 Task: Create a due date automation trigger when advanced on, on the monday after a card is due add dates due in 1 days at 11:00 AM.
Action: Mouse moved to (1193, 105)
Screenshot: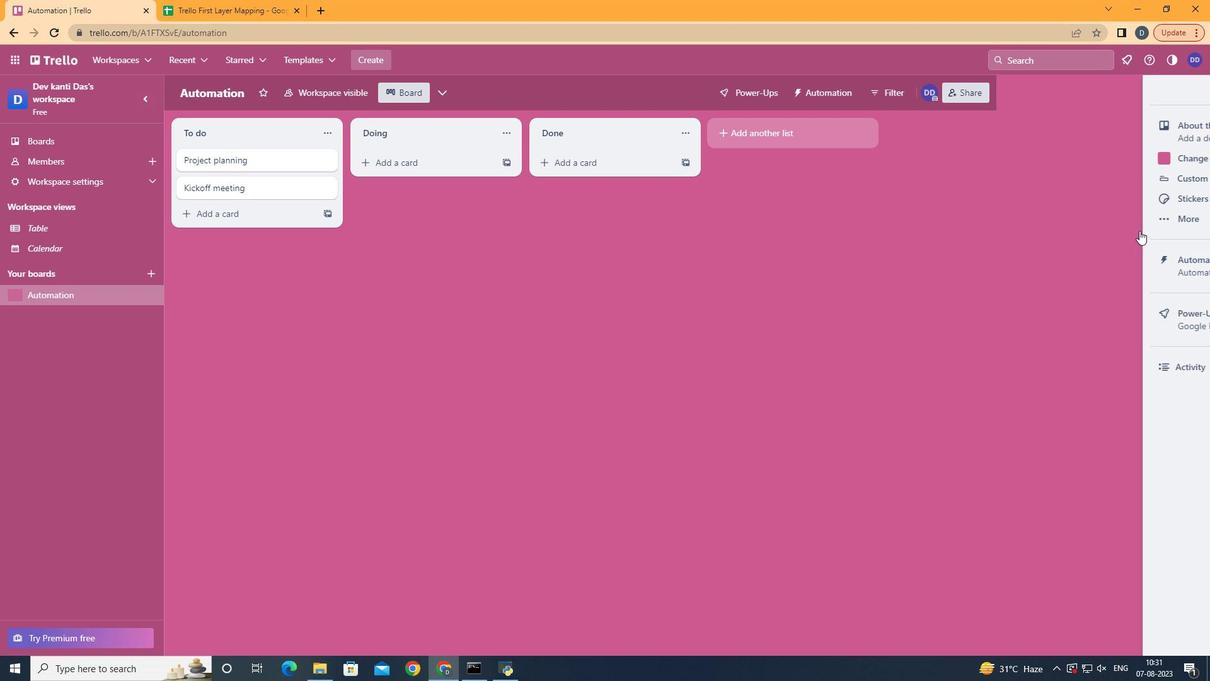 
Action: Mouse pressed left at (1193, 99)
Screenshot: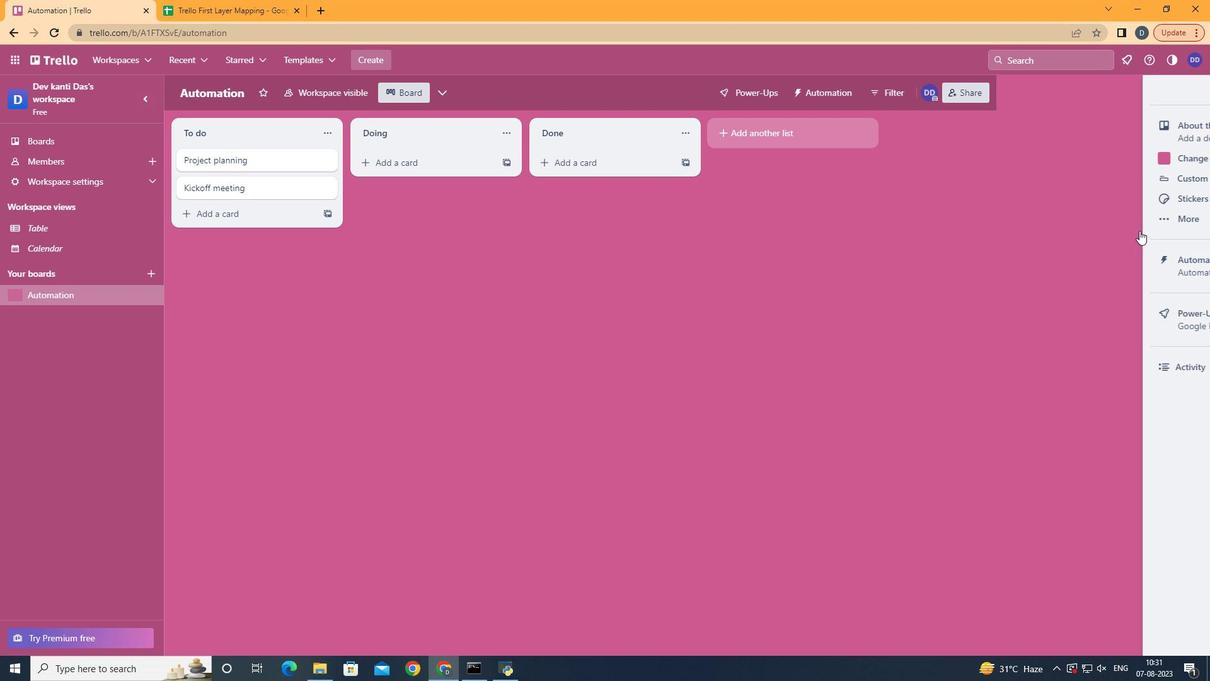 
Action: Mouse moved to (1119, 260)
Screenshot: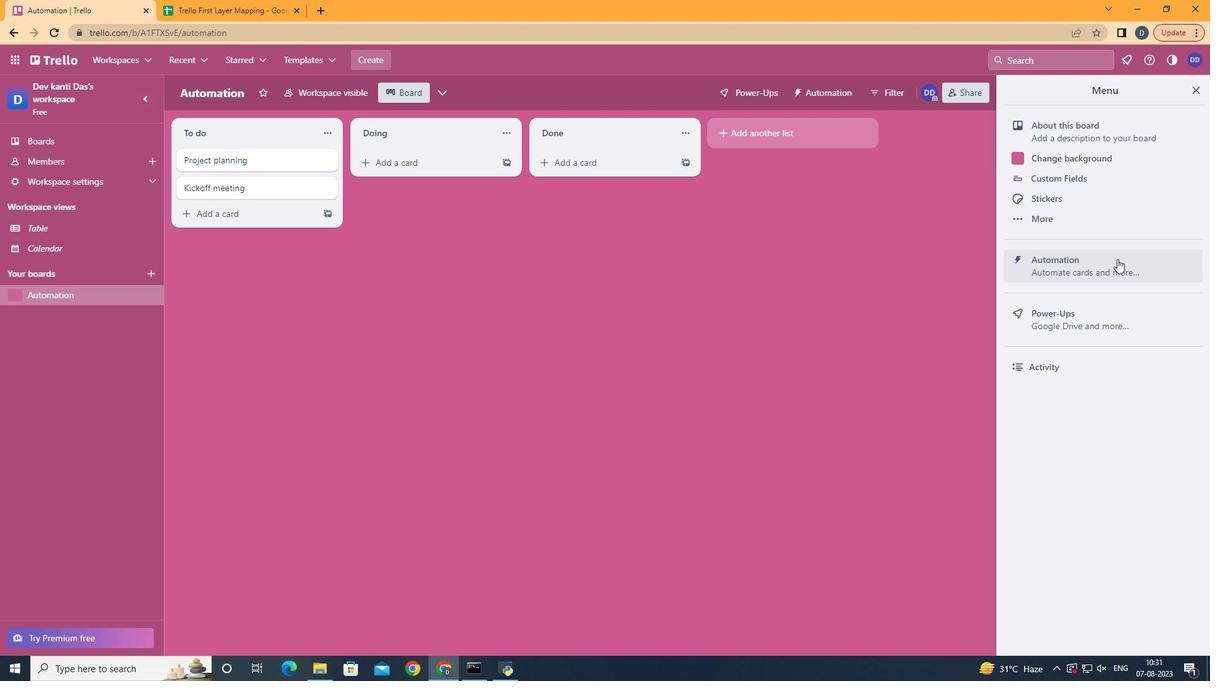 
Action: Mouse pressed left at (1119, 260)
Screenshot: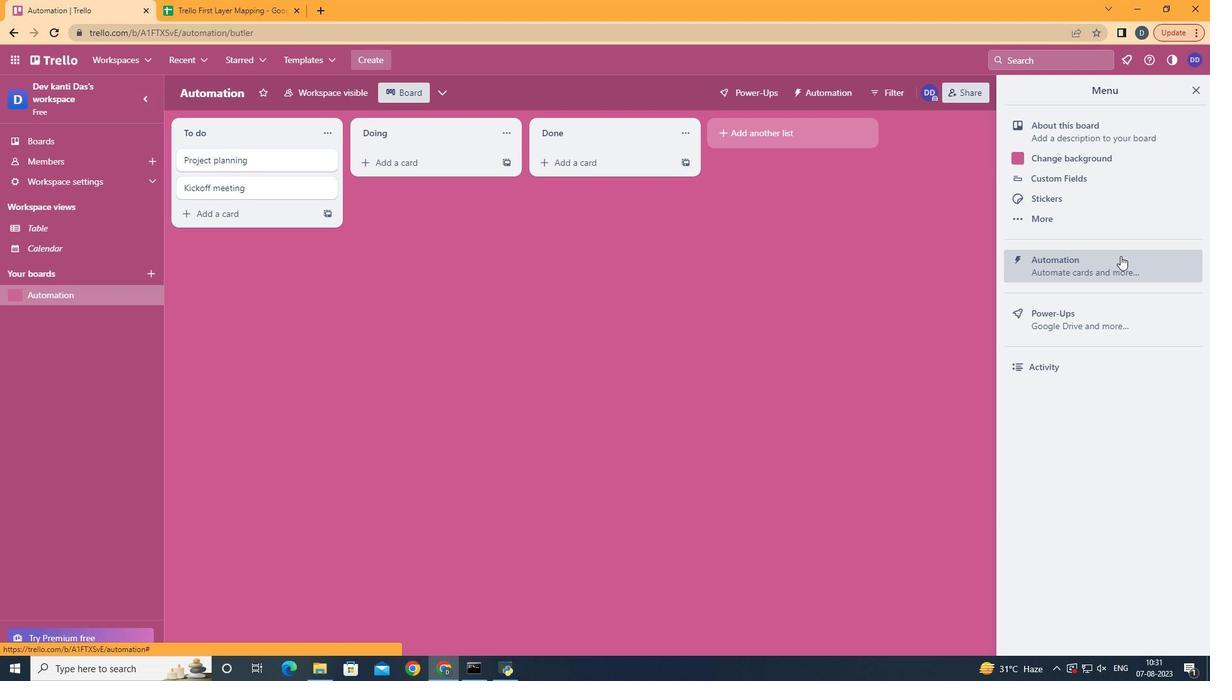 
Action: Mouse moved to (241, 255)
Screenshot: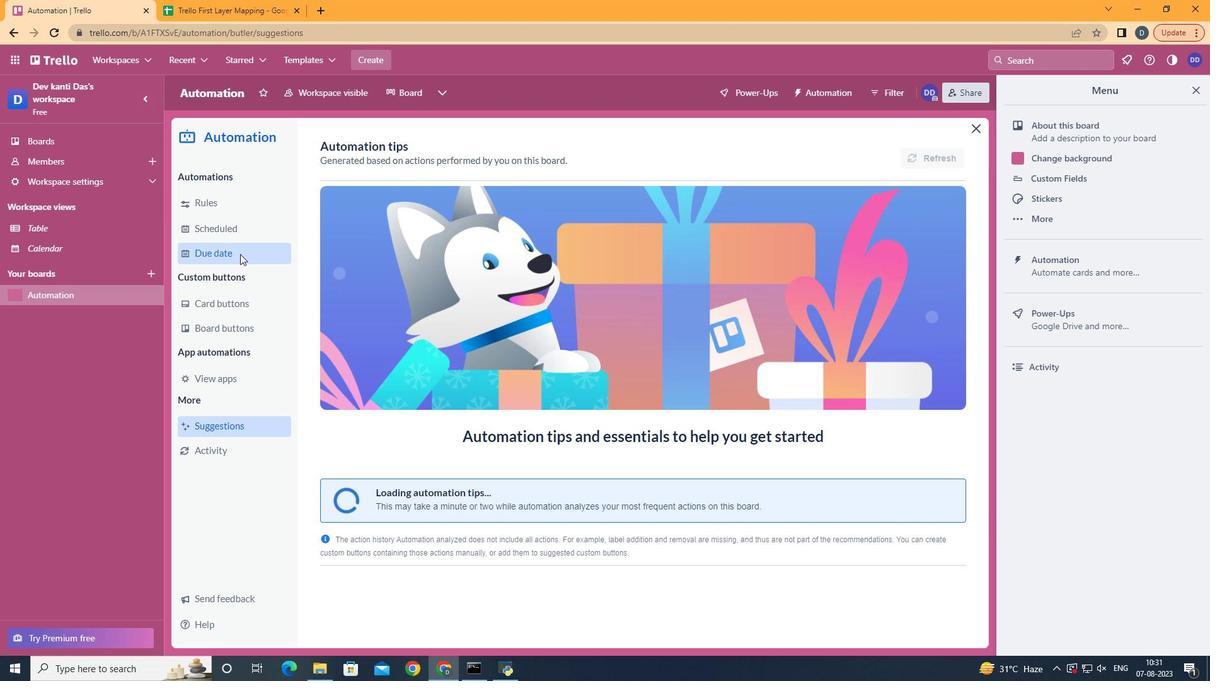 
Action: Mouse pressed left at (241, 255)
Screenshot: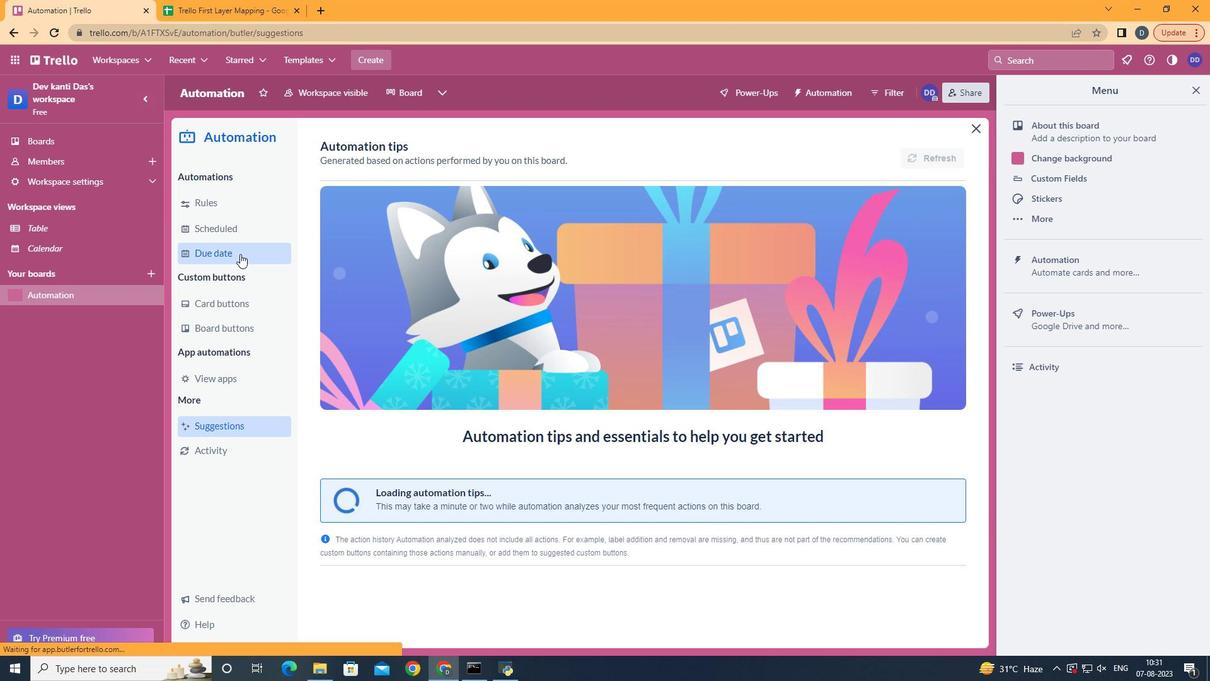 
Action: Mouse moved to (906, 151)
Screenshot: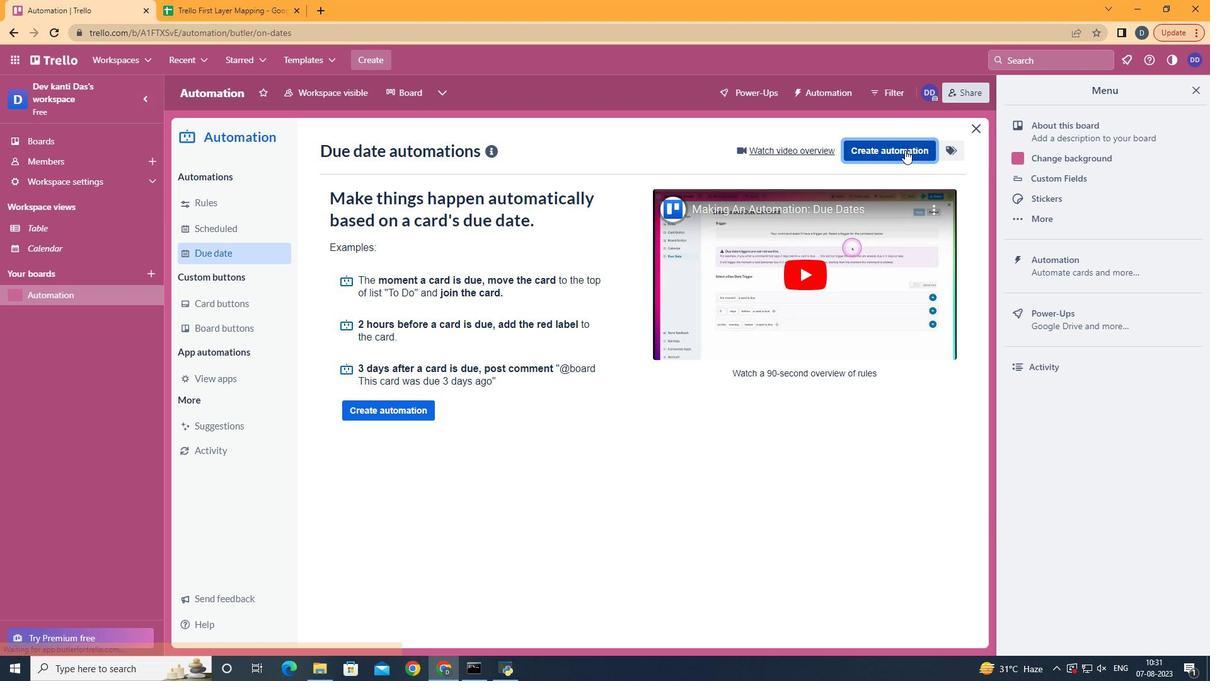 
Action: Mouse pressed left at (906, 151)
Screenshot: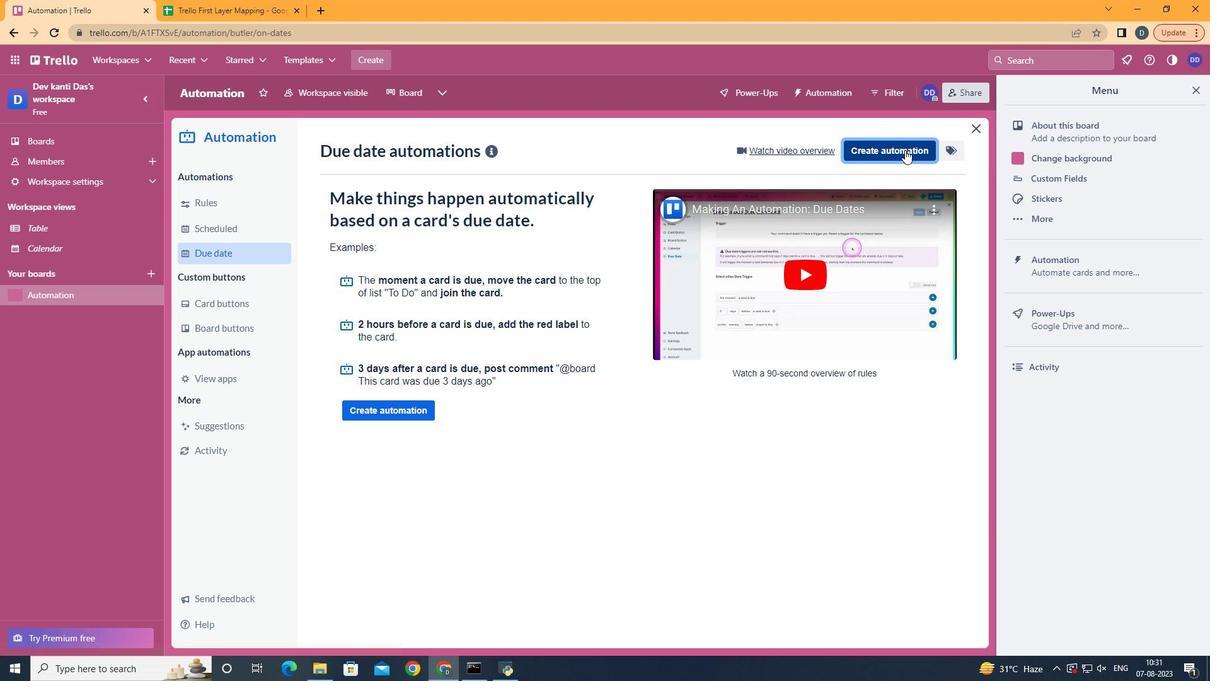 
Action: Mouse moved to (623, 276)
Screenshot: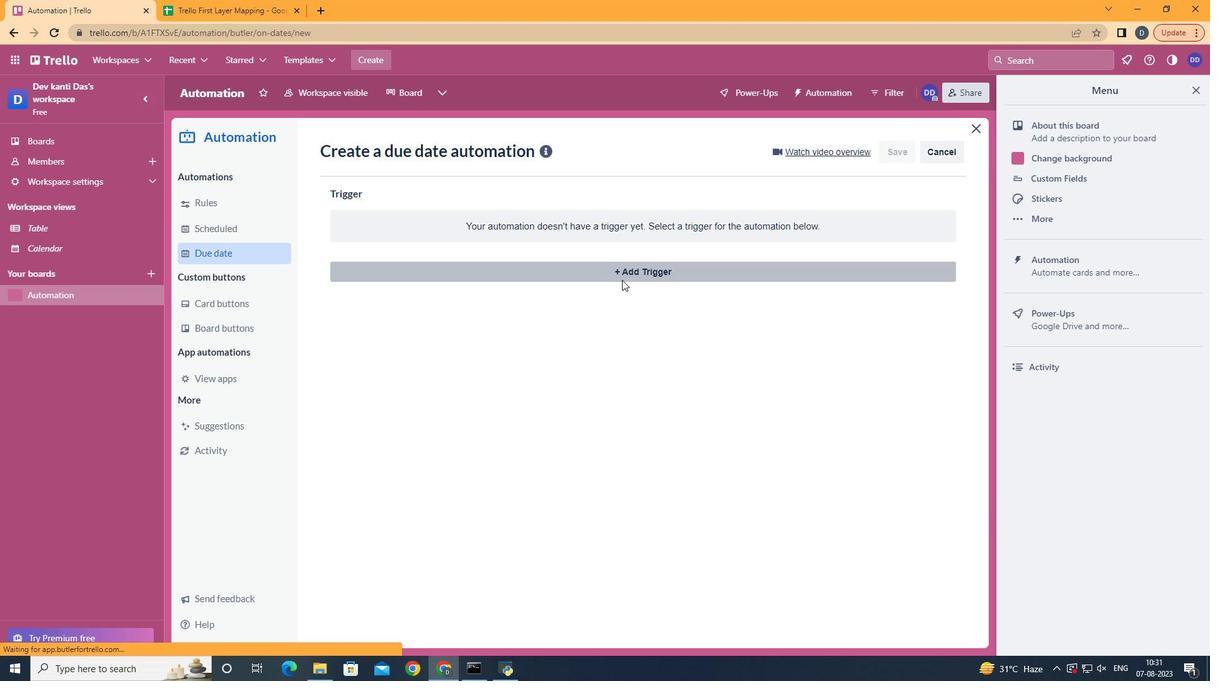 
Action: Mouse pressed left at (623, 276)
Screenshot: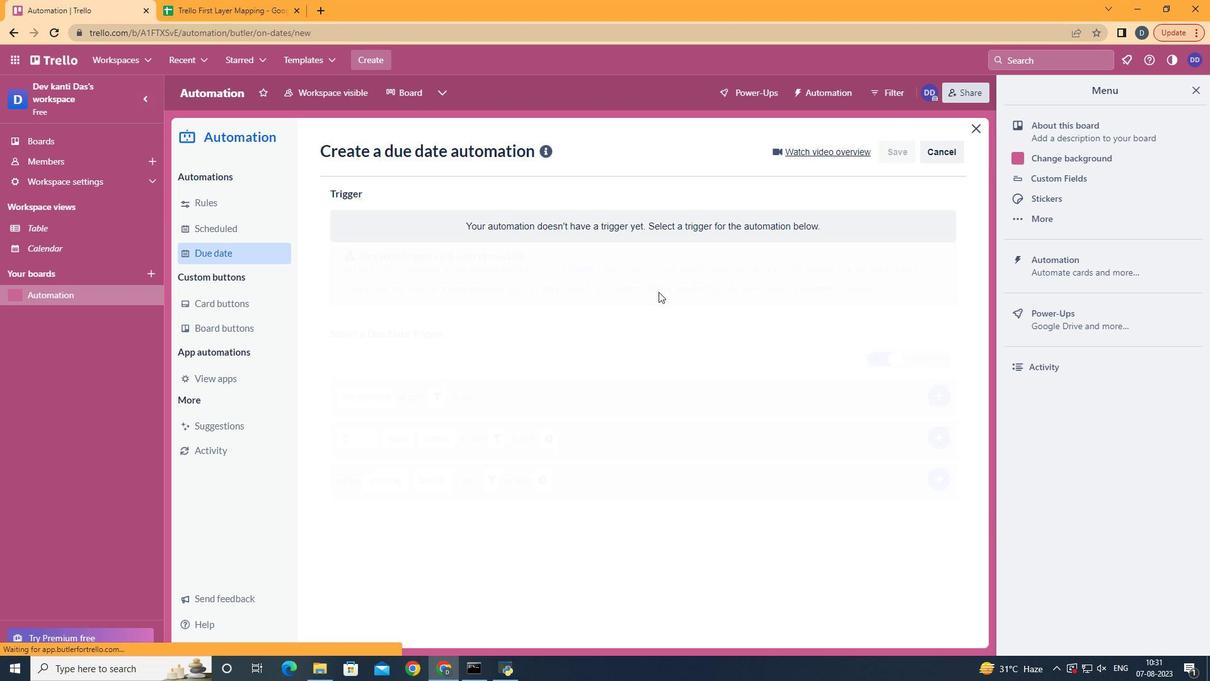 
Action: Mouse moved to (403, 329)
Screenshot: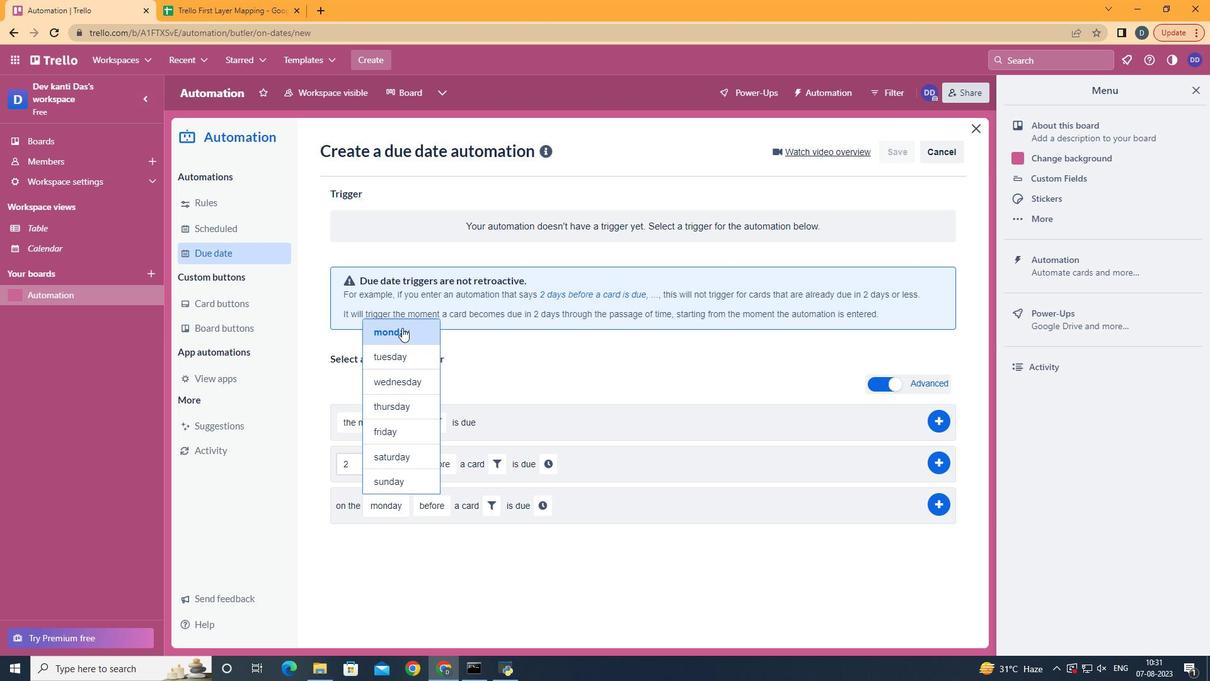 
Action: Mouse pressed left at (403, 329)
Screenshot: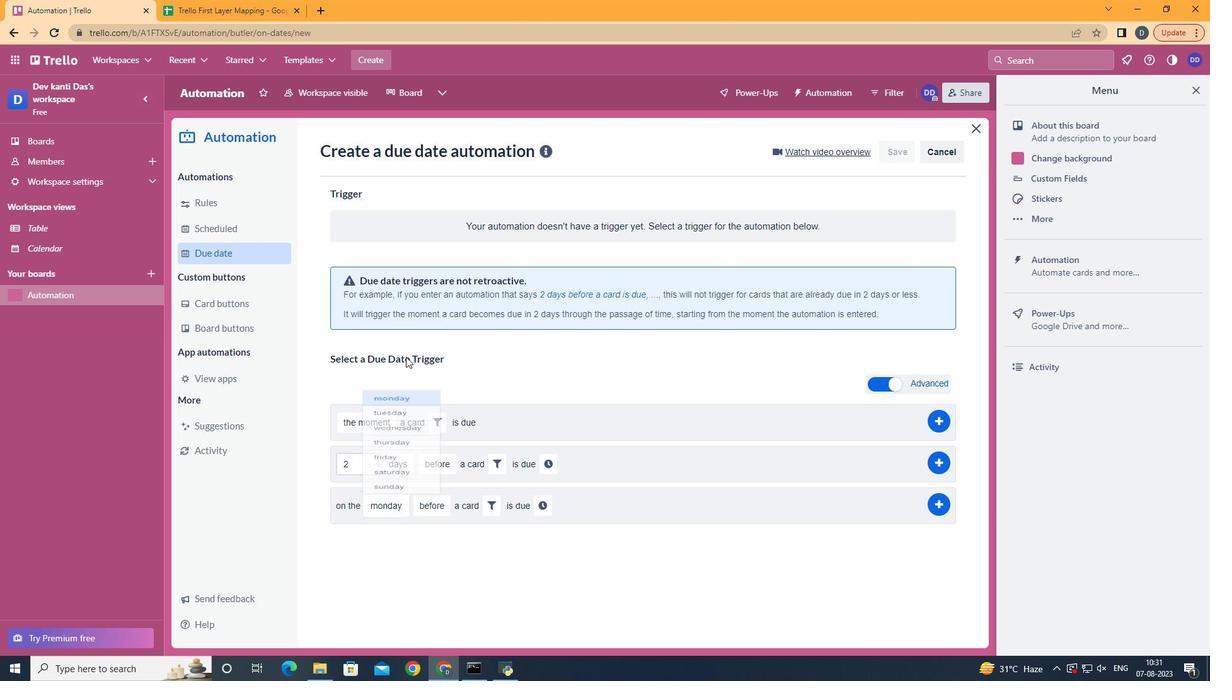 
Action: Mouse moved to (442, 552)
Screenshot: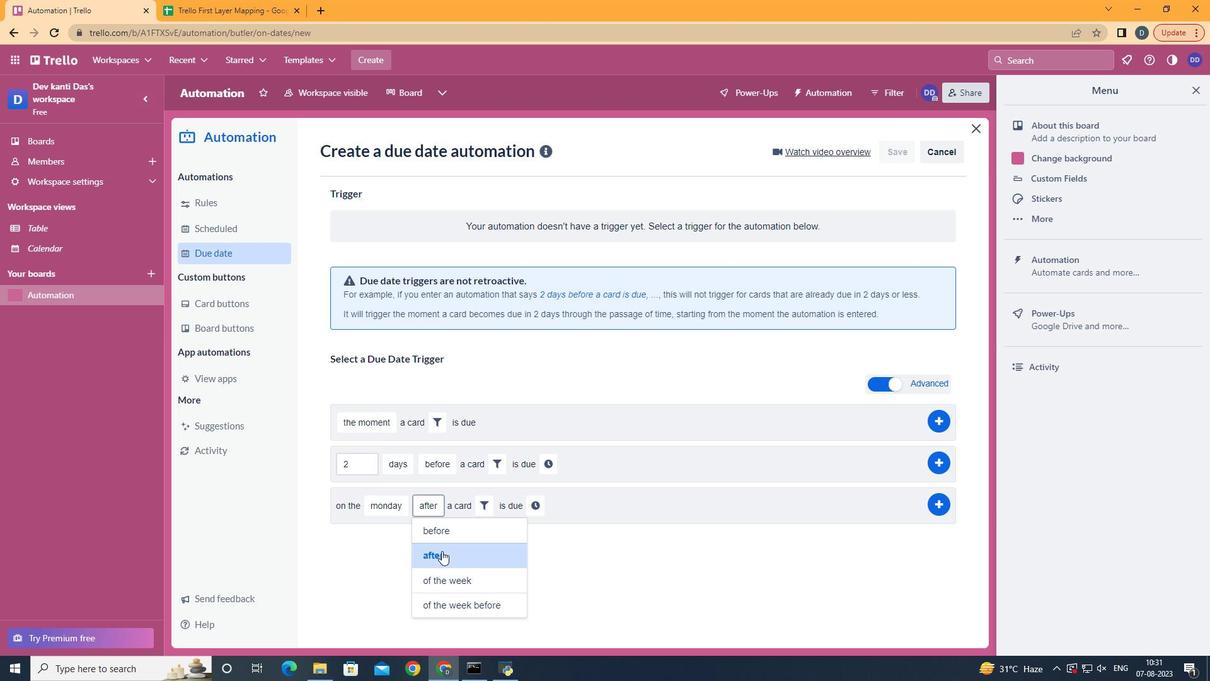 
Action: Mouse pressed left at (442, 552)
Screenshot: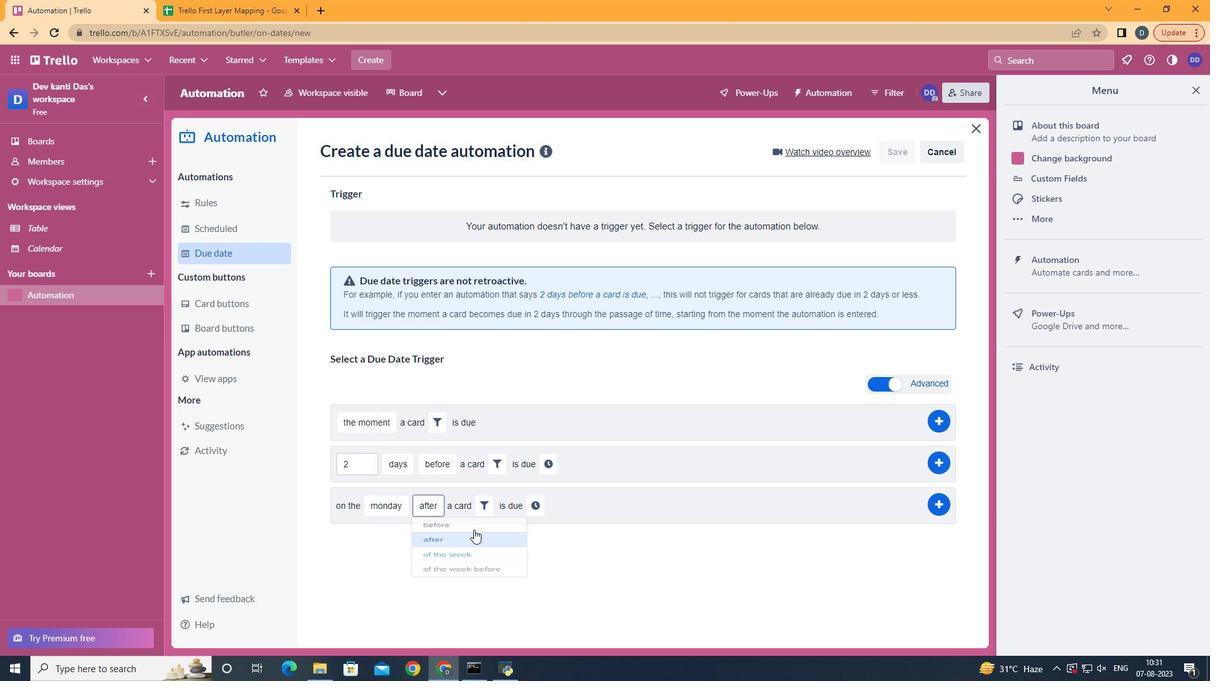 
Action: Mouse moved to (496, 503)
Screenshot: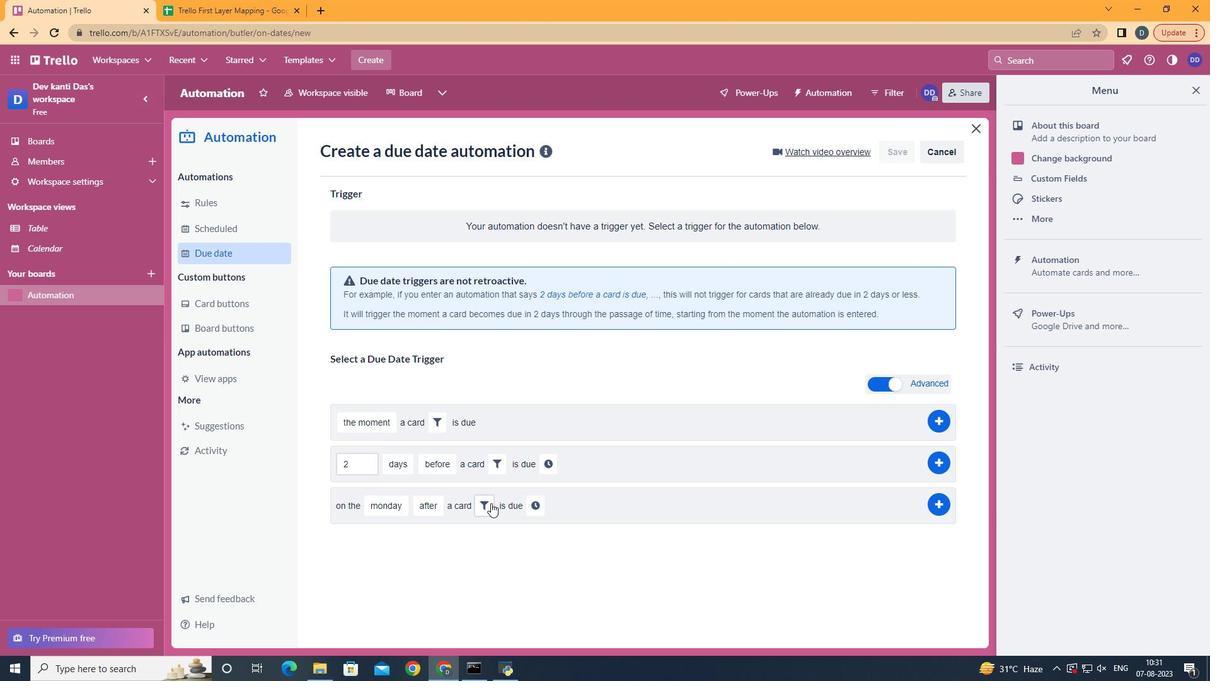 
Action: Mouse pressed left at (496, 503)
Screenshot: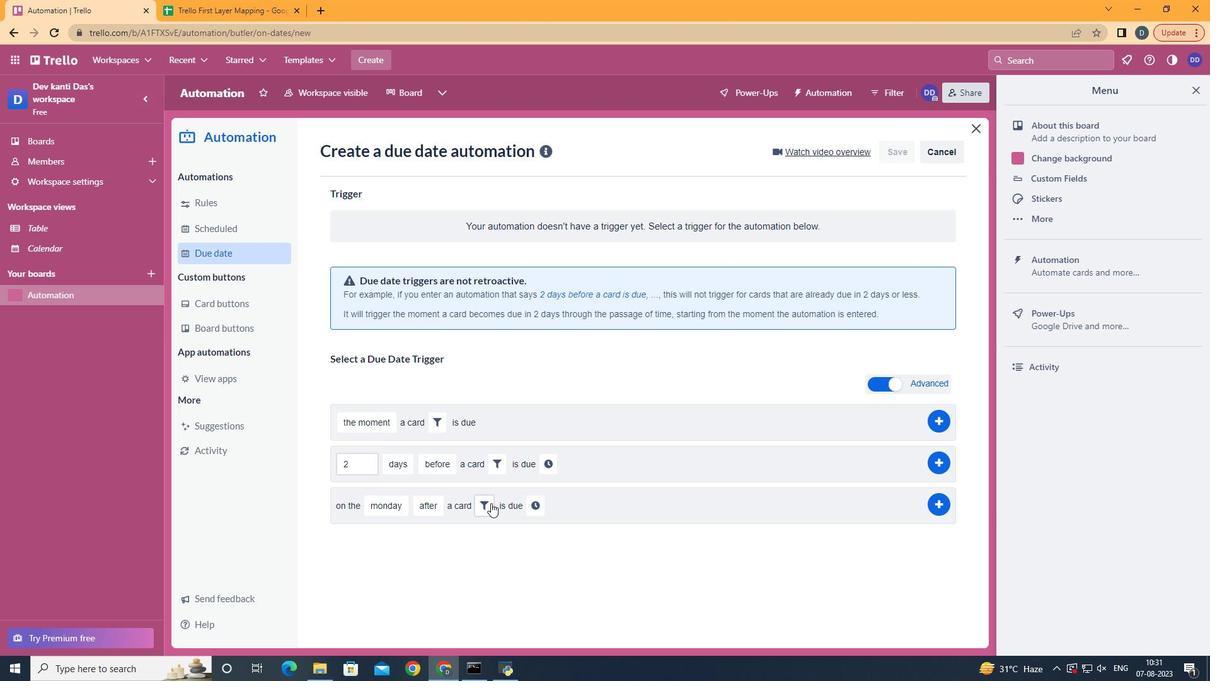
Action: Mouse moved to (496, 503)
Screenshot: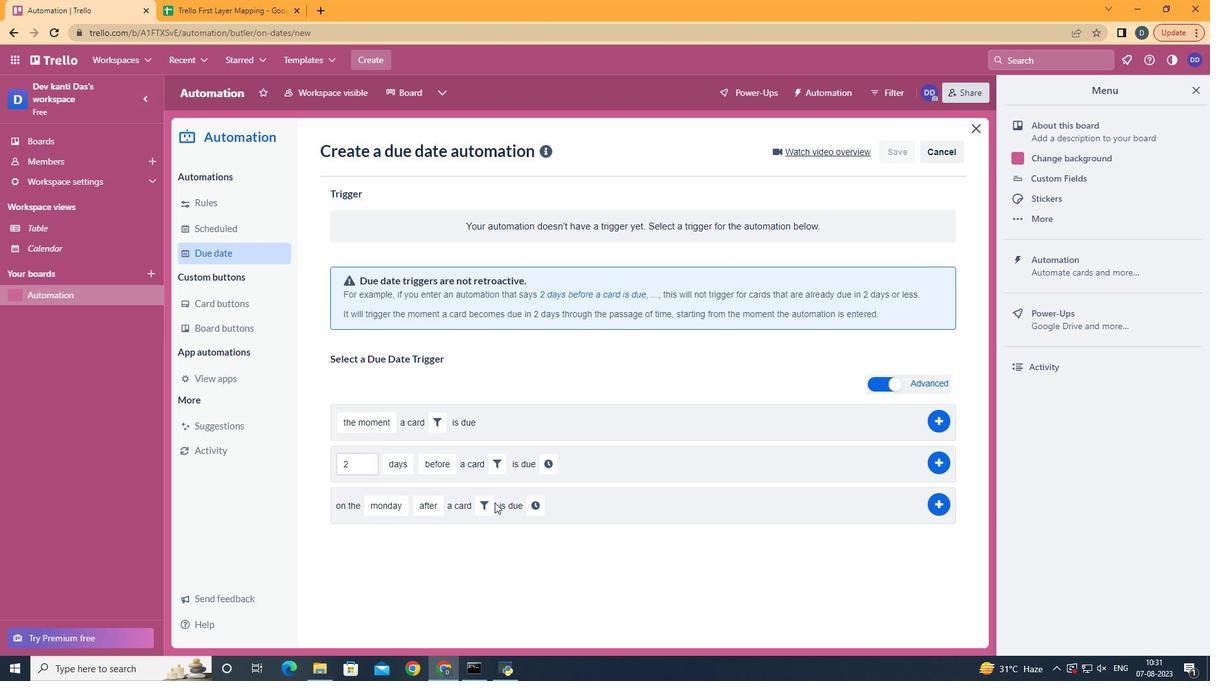 
Action: Mouse pressed left at (496, 503)
Screenshot: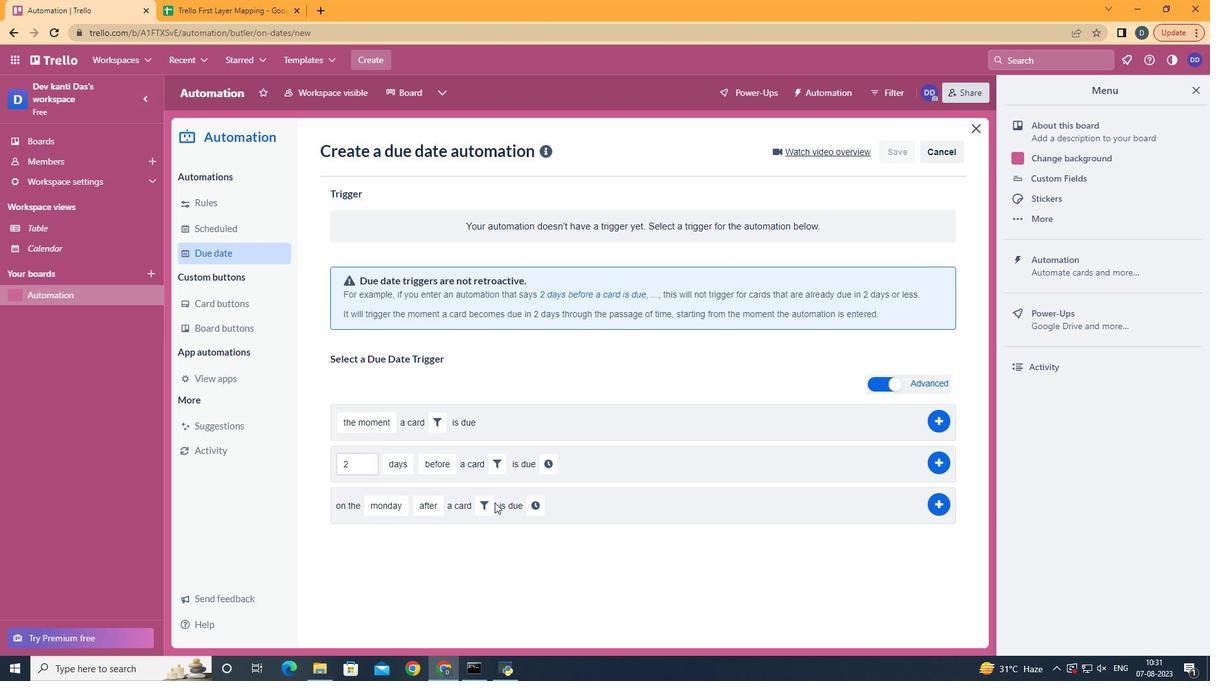 
Action: Mouse moved to (488, 507)
Screenshot: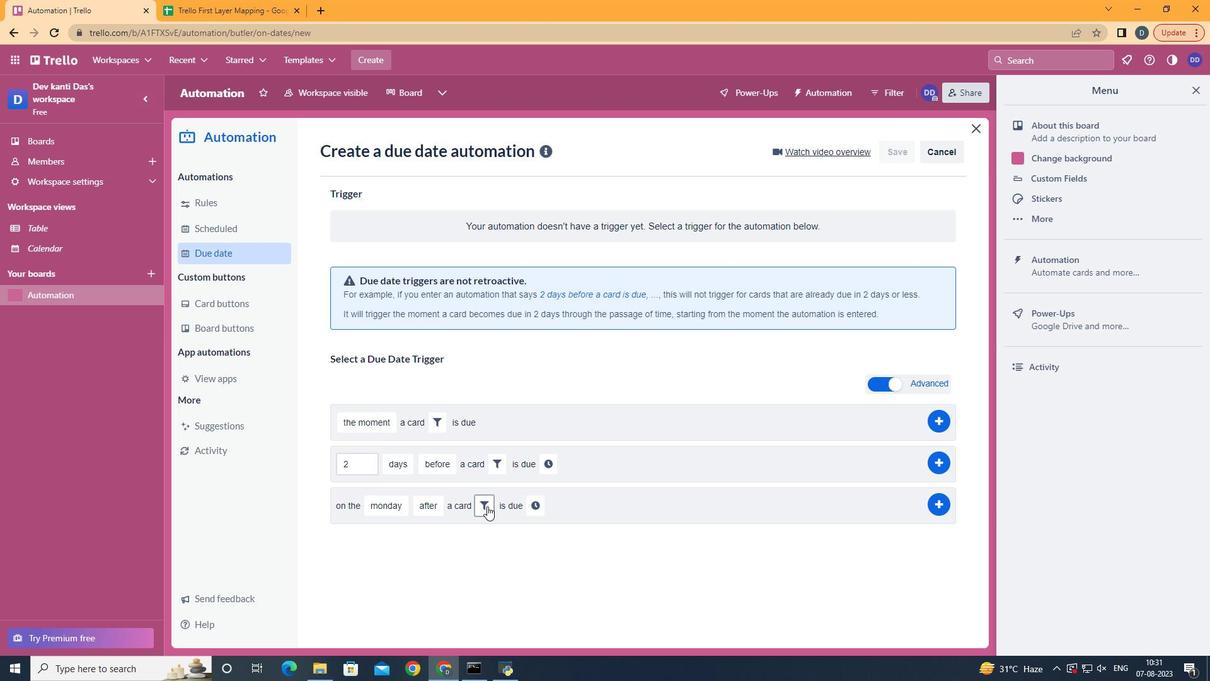 
Action: Mouse pressed left at (488, 507)
Screenshot: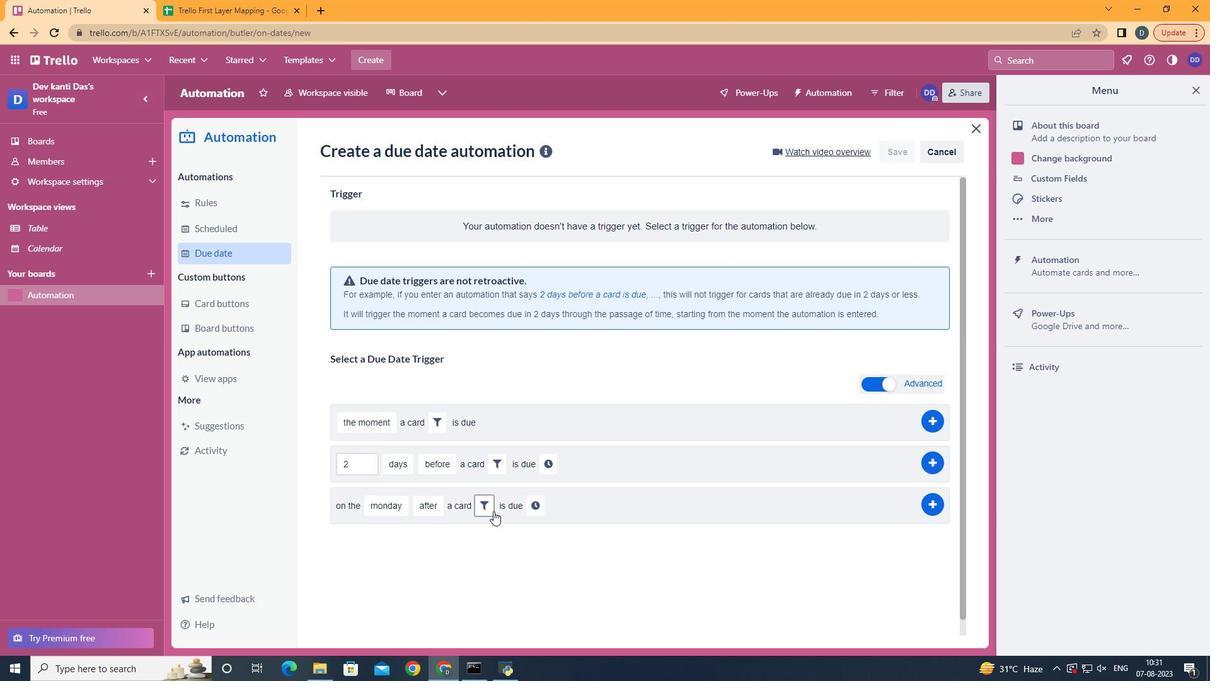 
Action: Mouse moved to (556, 549)
Screenshot: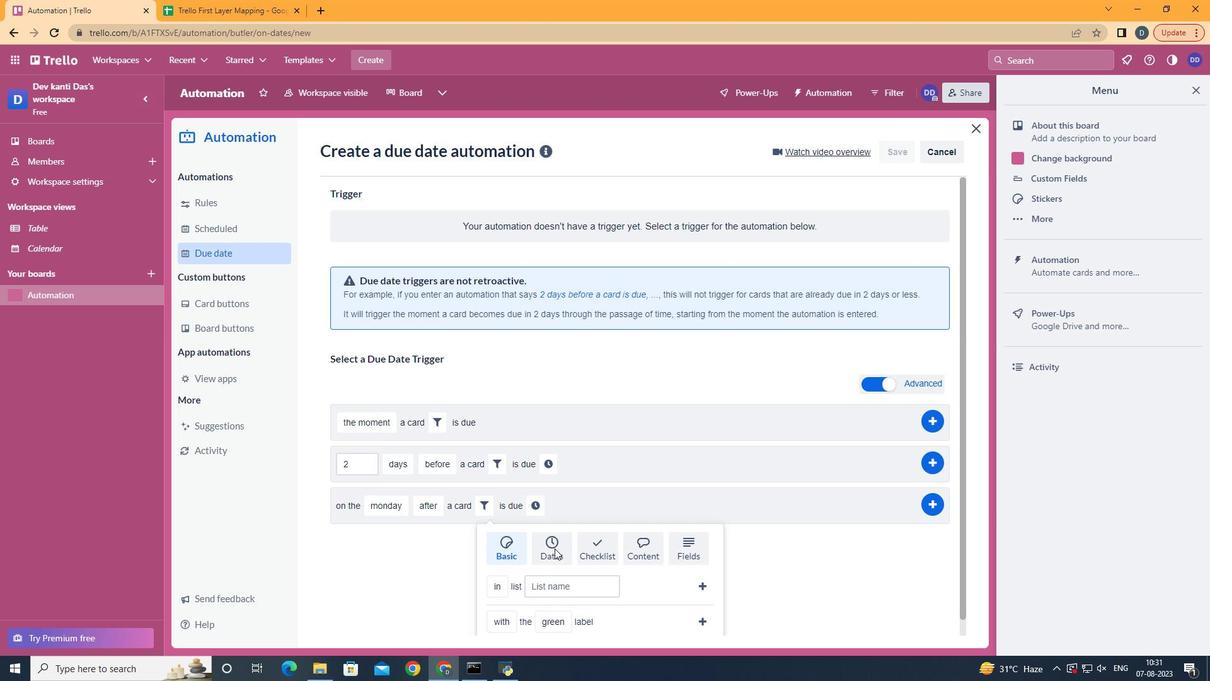 
Action: Mouse pressed left at (556, 549)
Screenshot: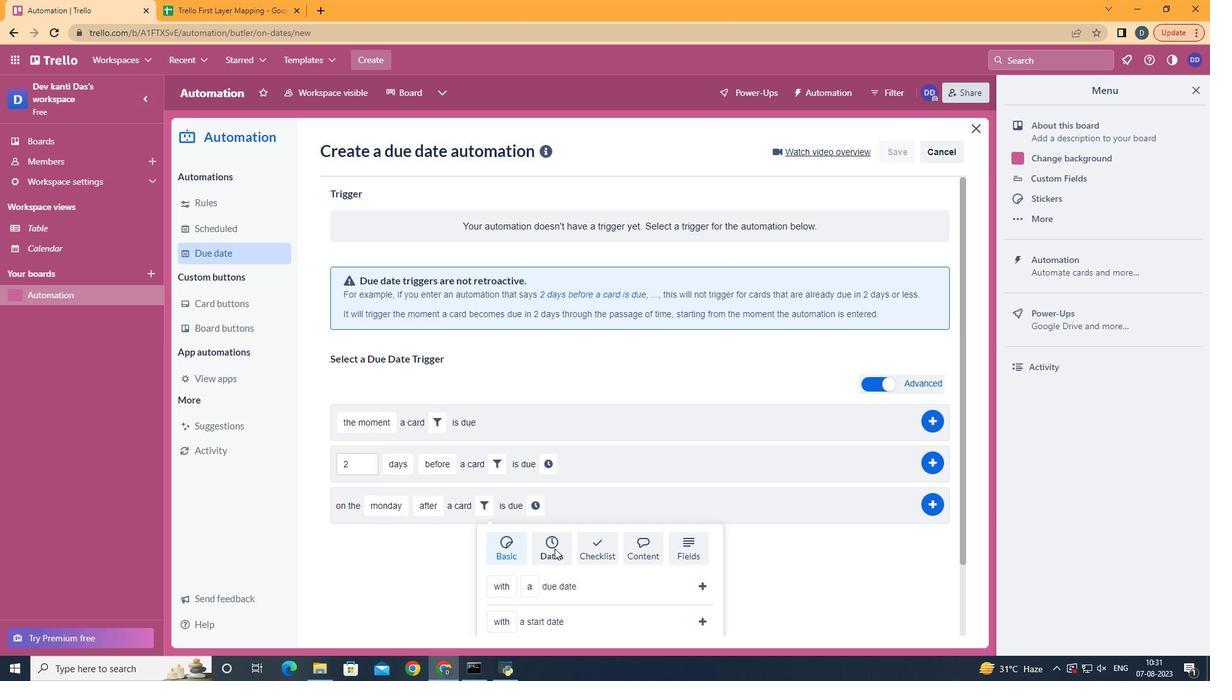 
Action: Mouse moved to (577, 540)
Screenshot: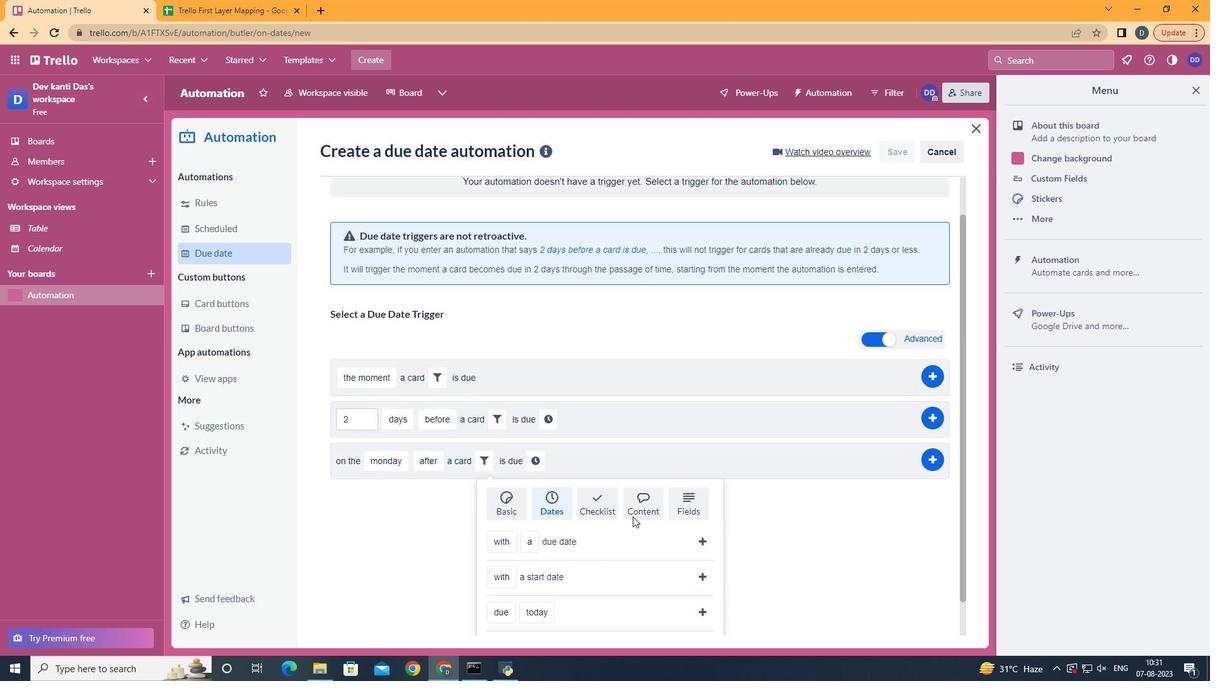 
Action: Mouse scrolled (577, 539) with delta (0, 0)
Screenshot: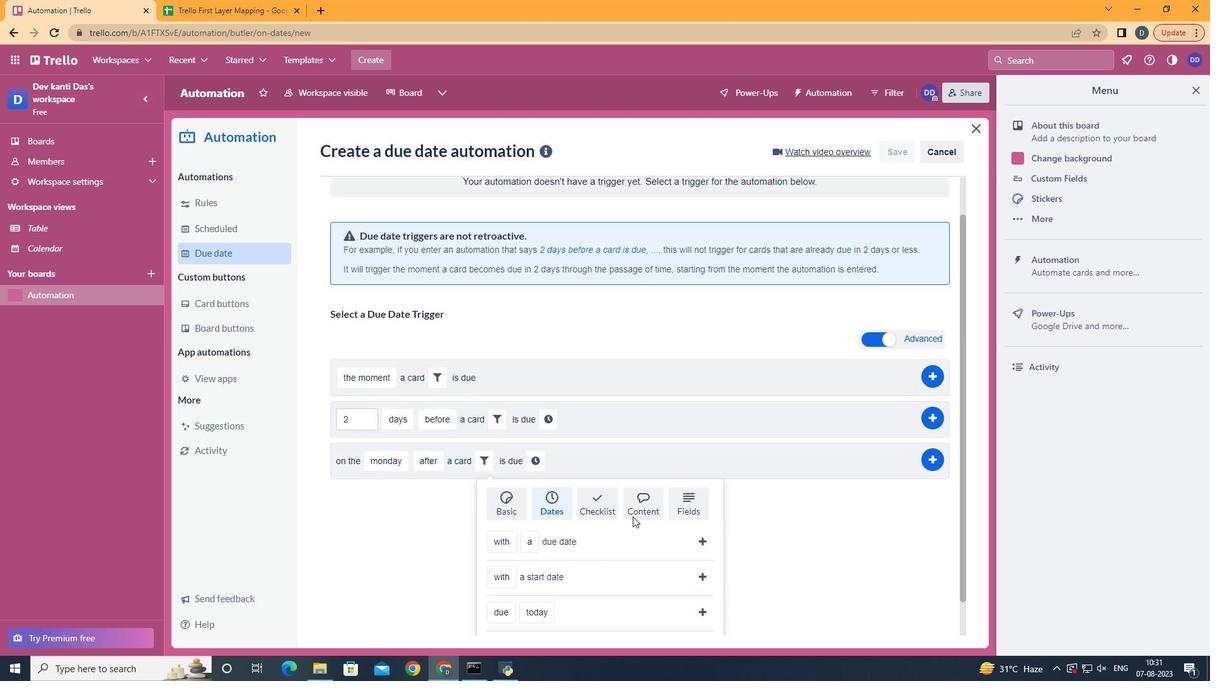 
Action: Mouse scrolled (577, 539) with delta (0, 0)
Screenshot: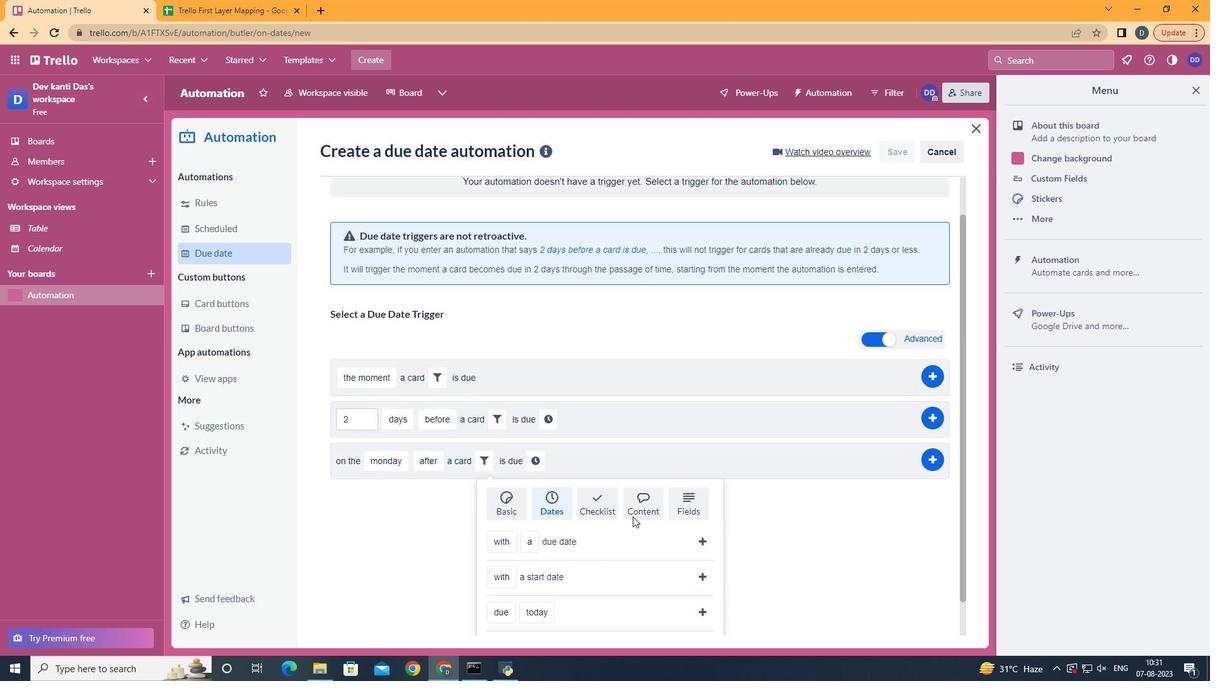 
Action: Mouse scrolled (577, 539) with delta (0, 0)
Screenshot: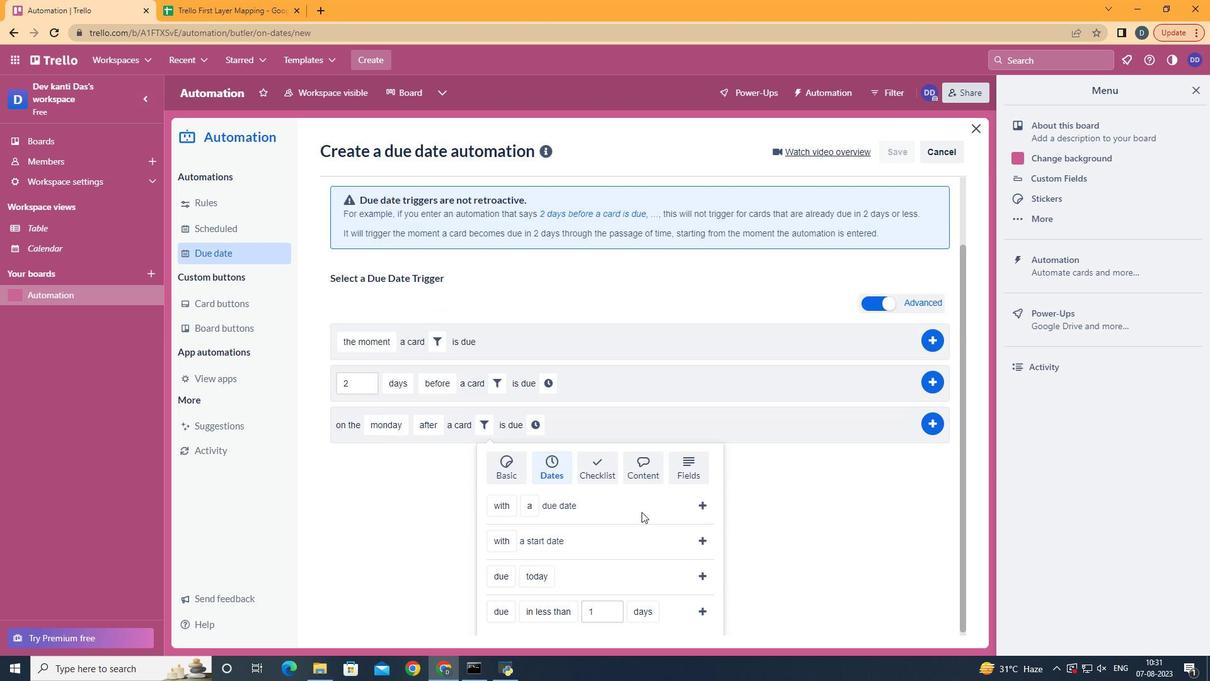 
Action: Mouse scrolled (577, 539) with delta (0, 0)
Screenshot: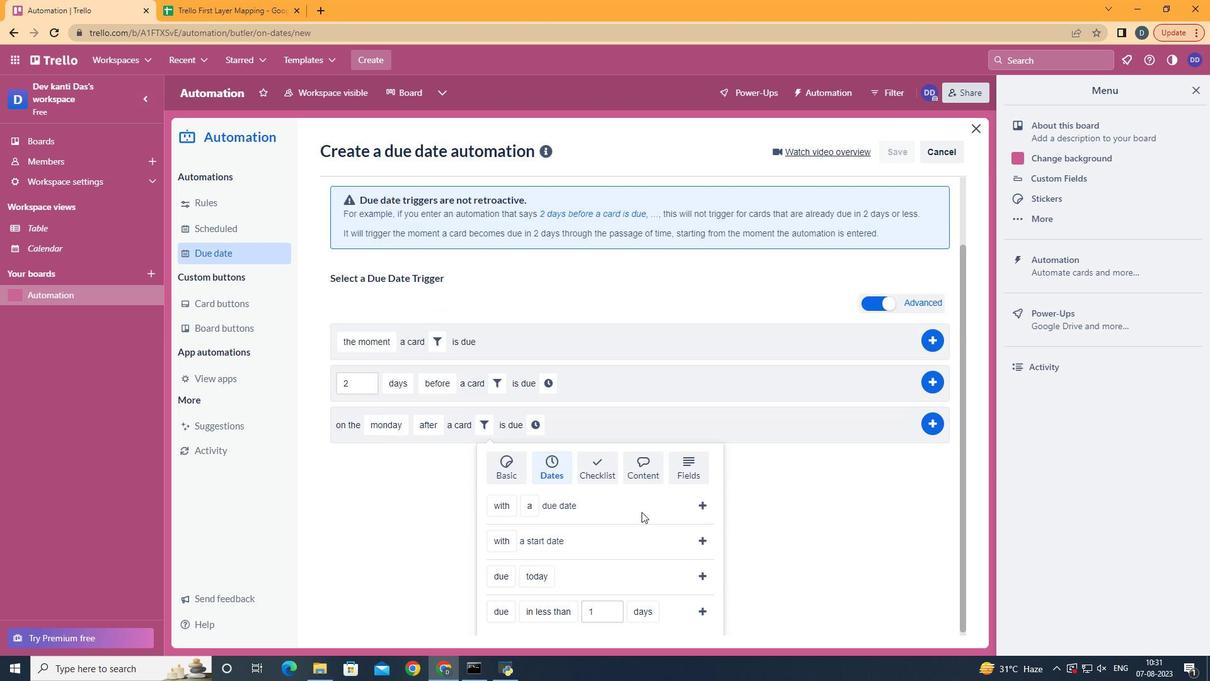 
Action: Mouse scrolled (577, 539) with delta (0, 0)
Screenshot: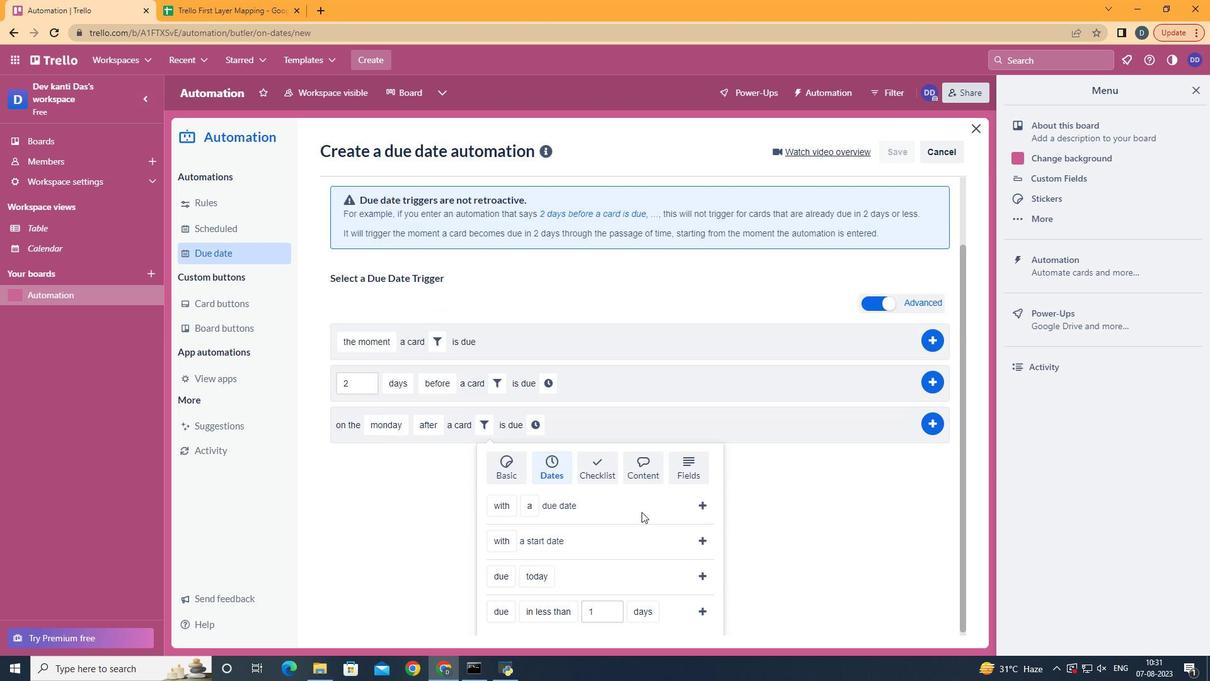 
Action: Mouse moved to (516, 555)
Screenshot: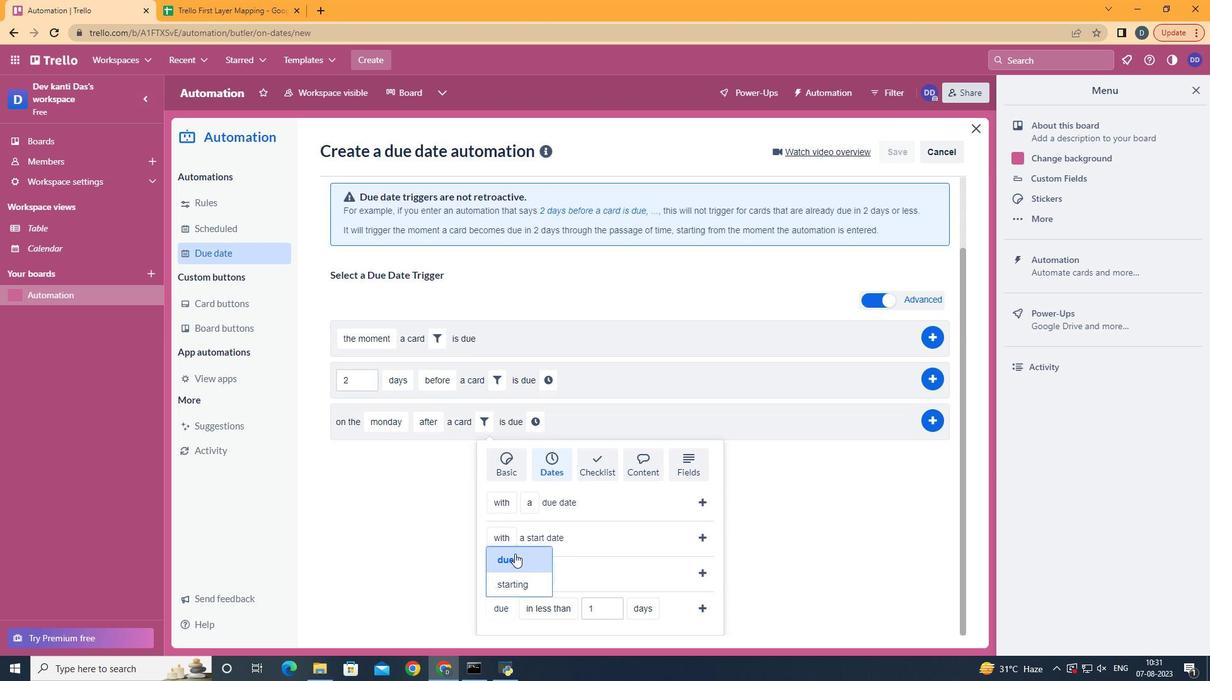 
Action: Mouse pressed left at (516, 555)
Screenshot: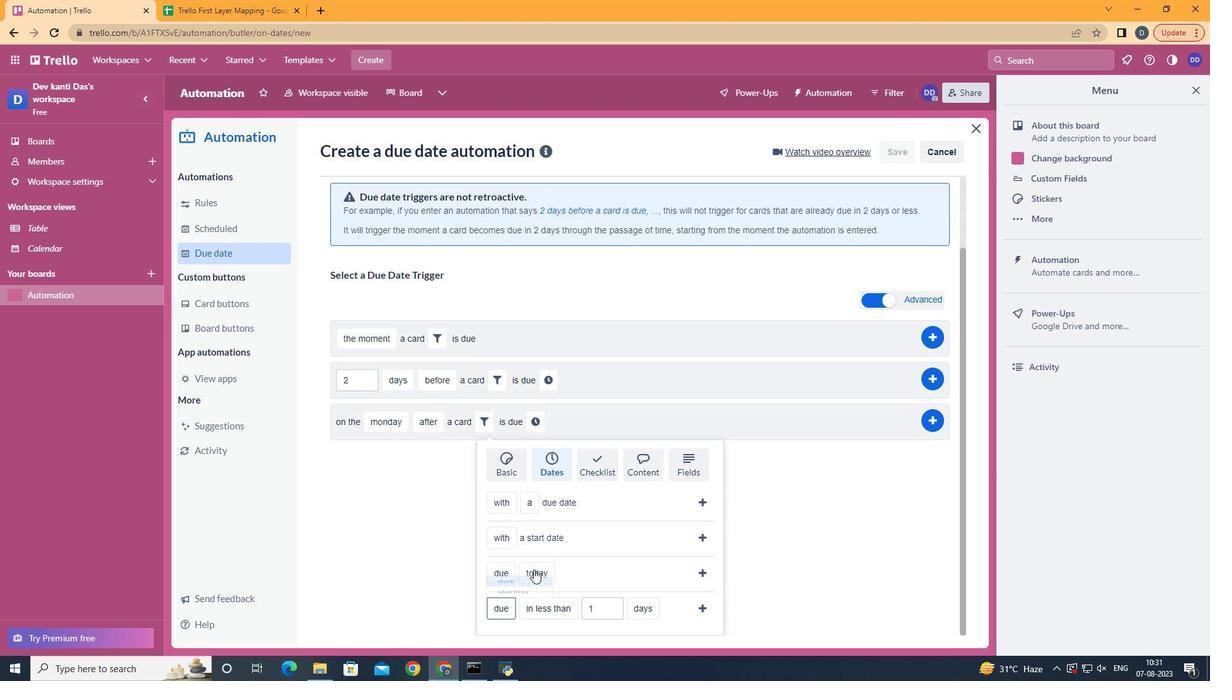 
Action: Mouse moved to (565, 562)
Screenshot: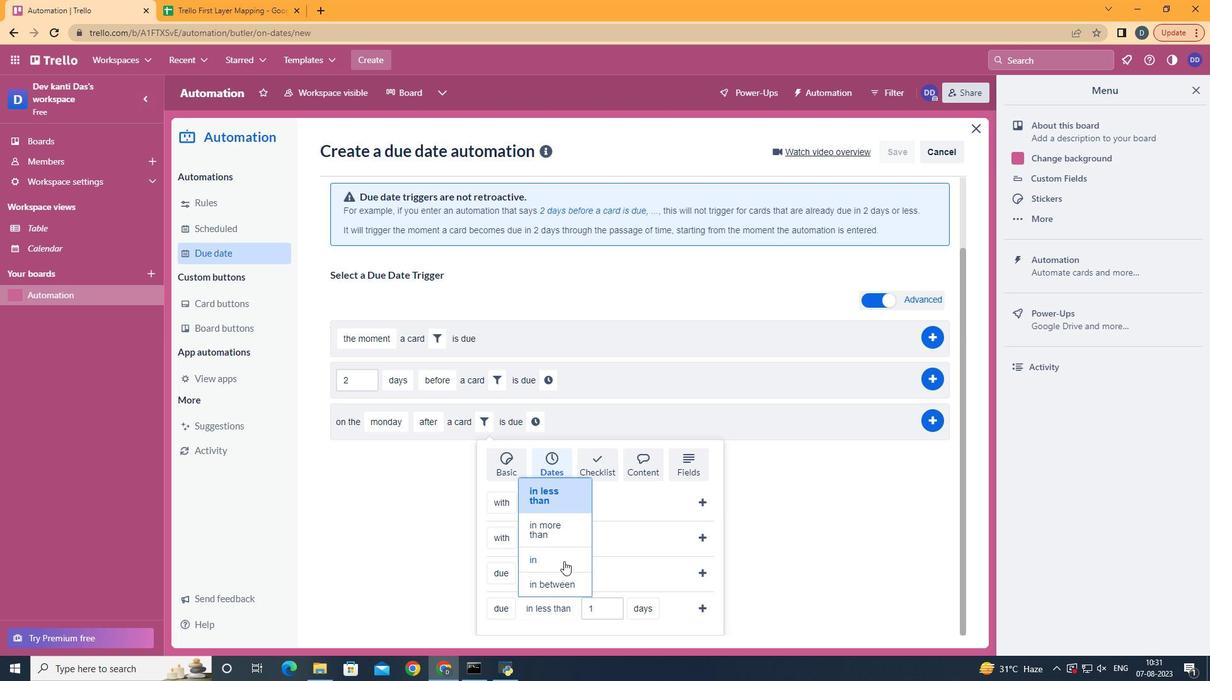 
Action: Mouse pressed left at (565, 562)
Screenshot: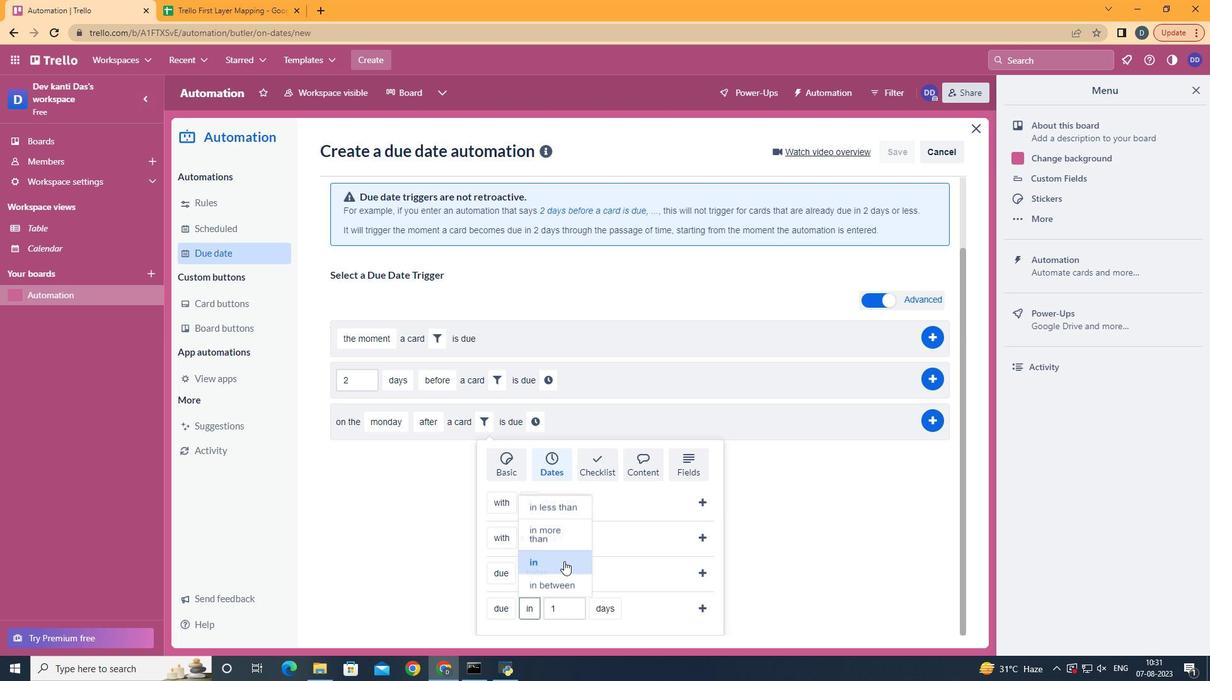 
Action: Mouse moved to (638, 555)
Screenshot: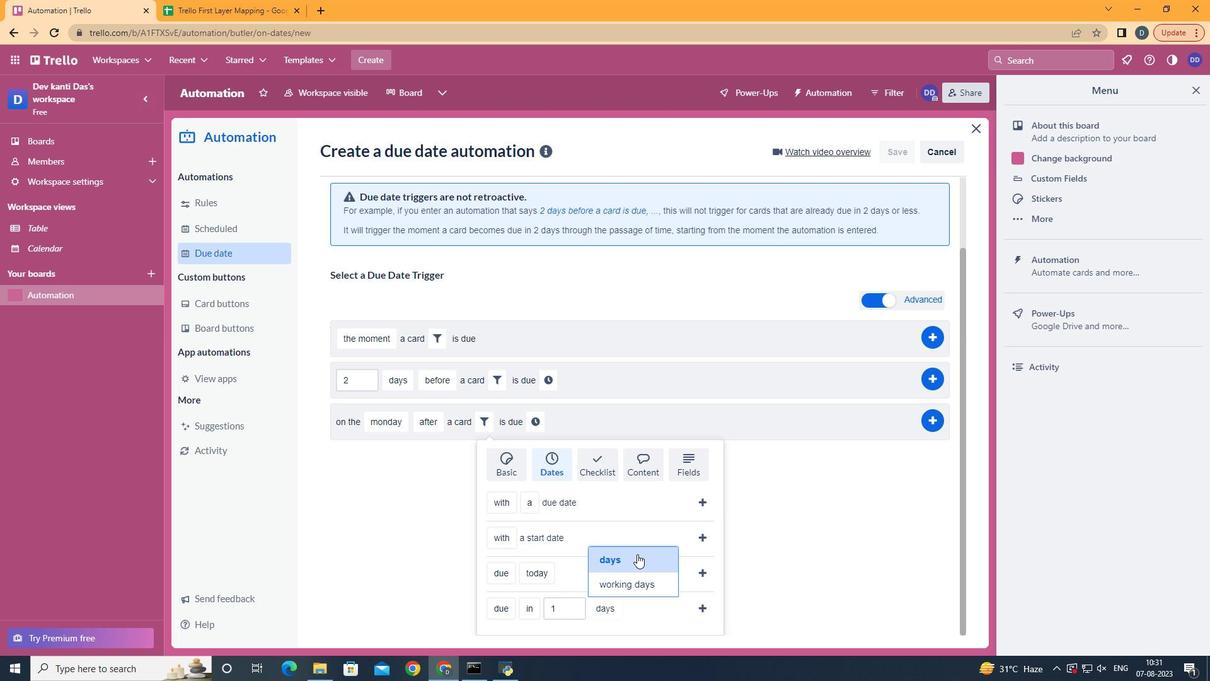 
Action: Mouse pressed left at (638, 555)
Screenshot: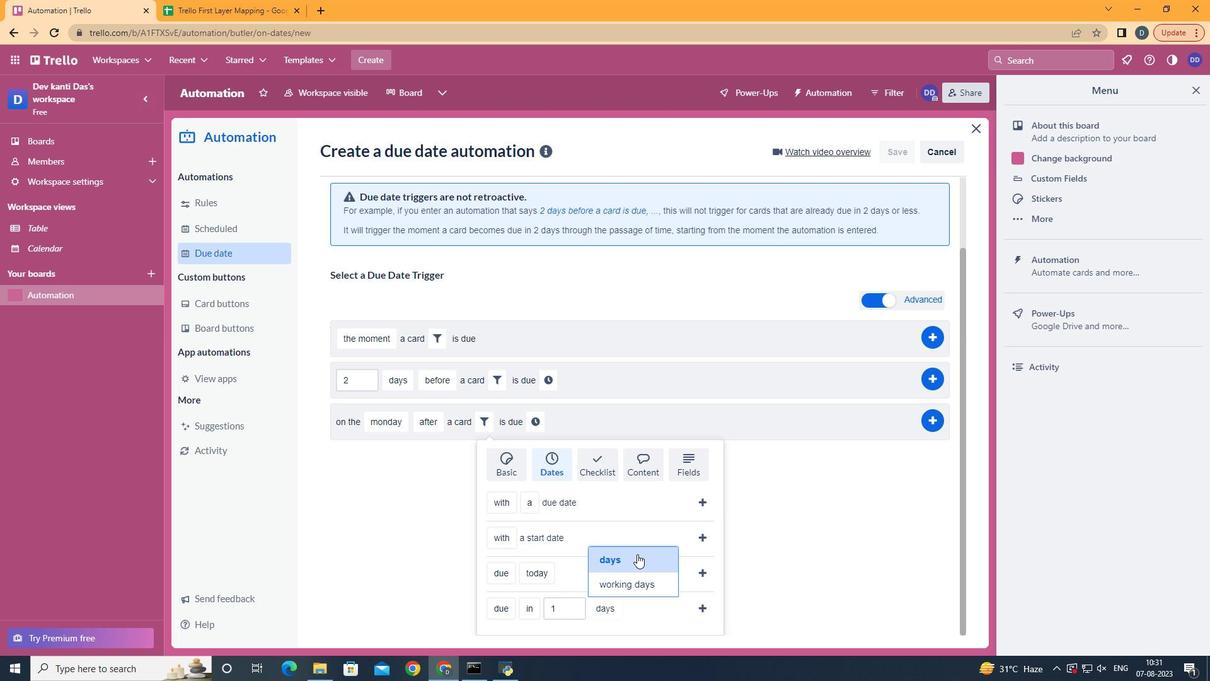 
Action: Mouse moved to (707, 615)
Screenshot: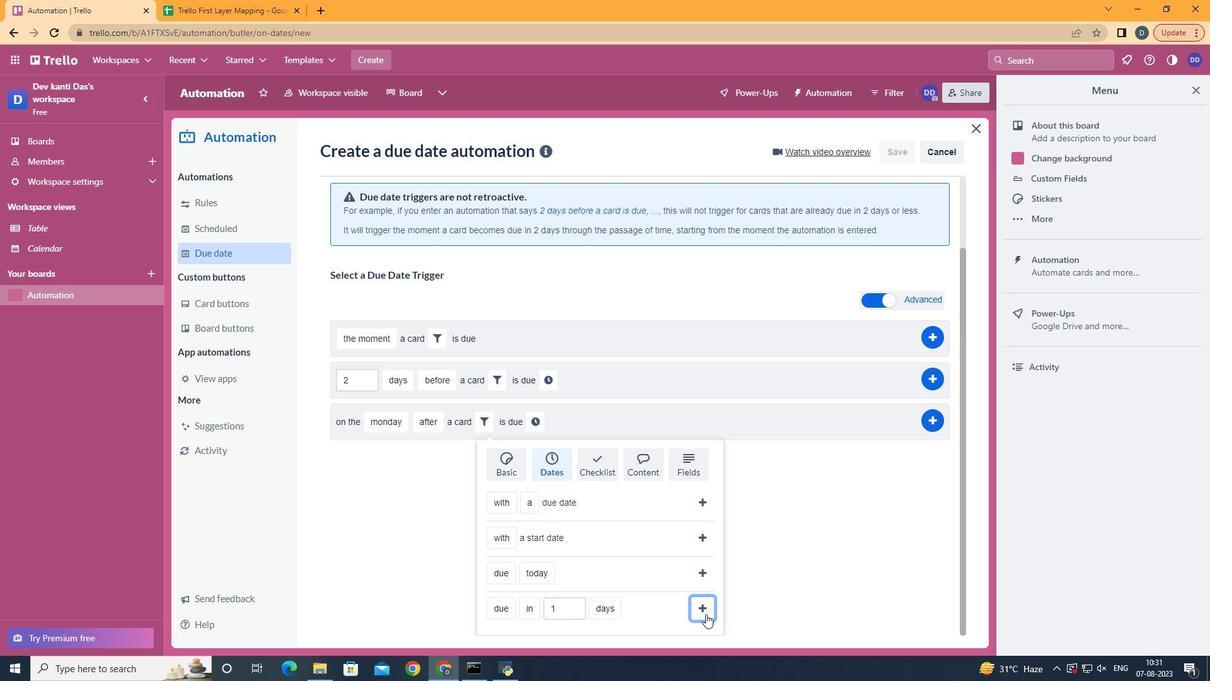 
Action: Mouse pressed left at (707, 615)
Screenshot: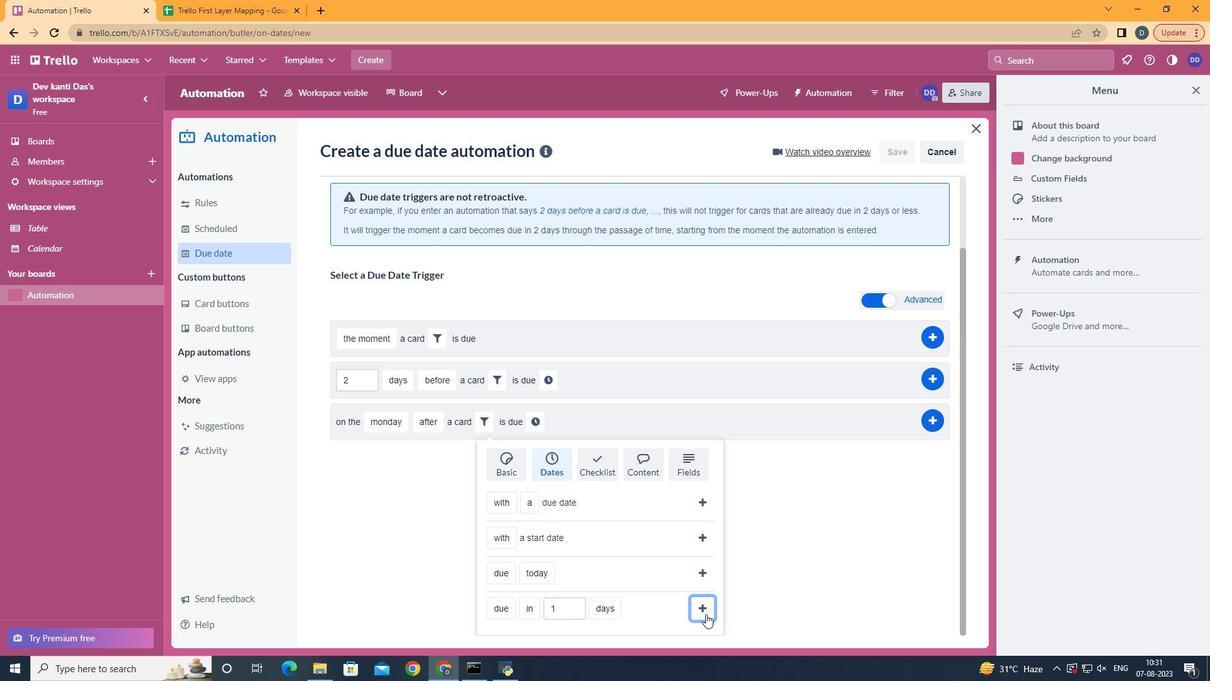 
Action: Mouse moved to (625, 514)
Screenshot: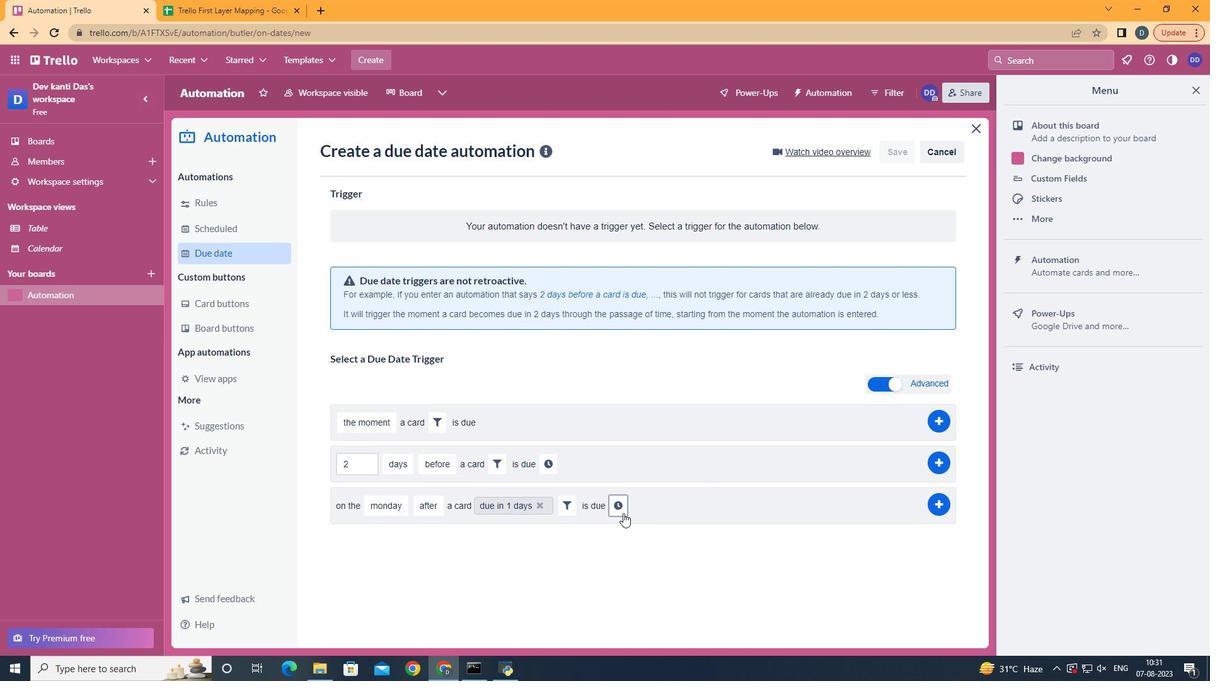 
Action: Mouse pressed left at (625, 514)
Screenshot: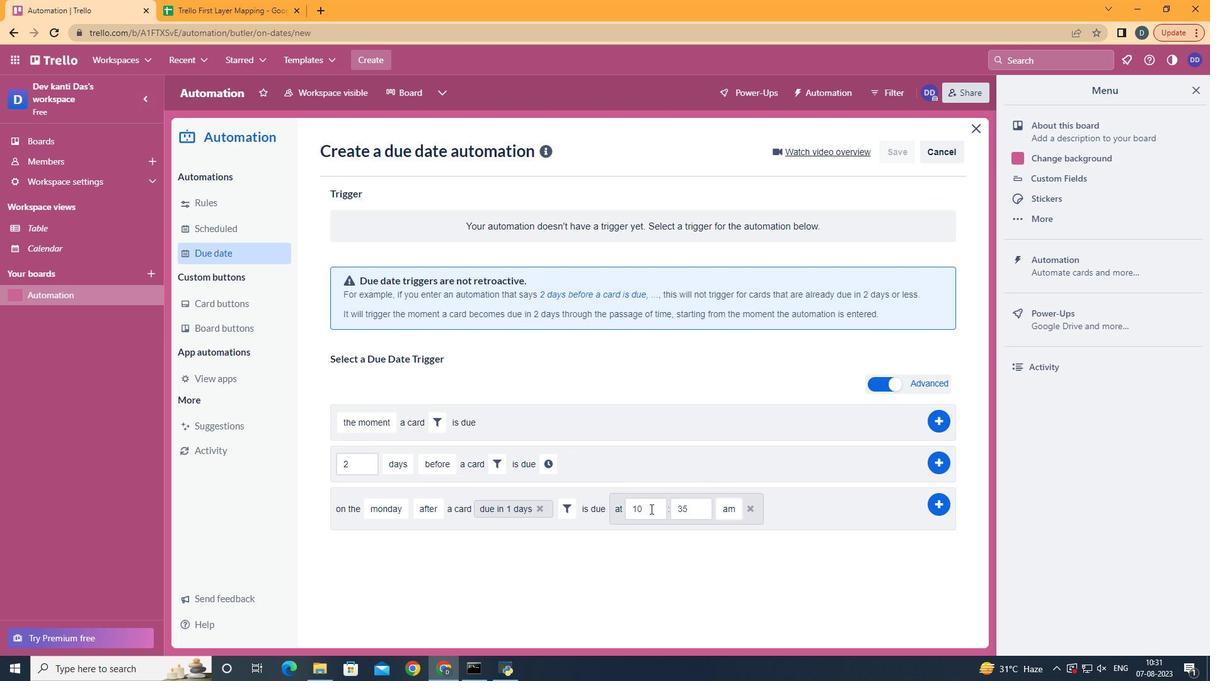
Action: Mouse moved to (666, 507)
Screenshot: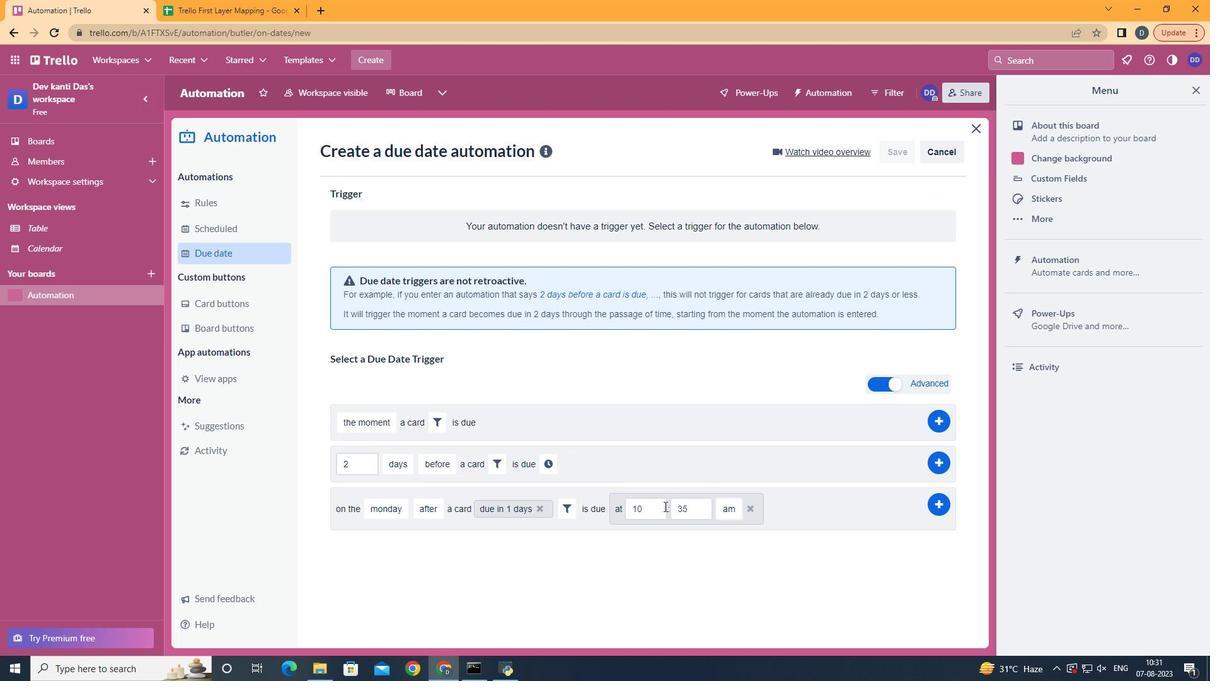 
Action: Mouse pressed left at (666, 507)
Screenshot: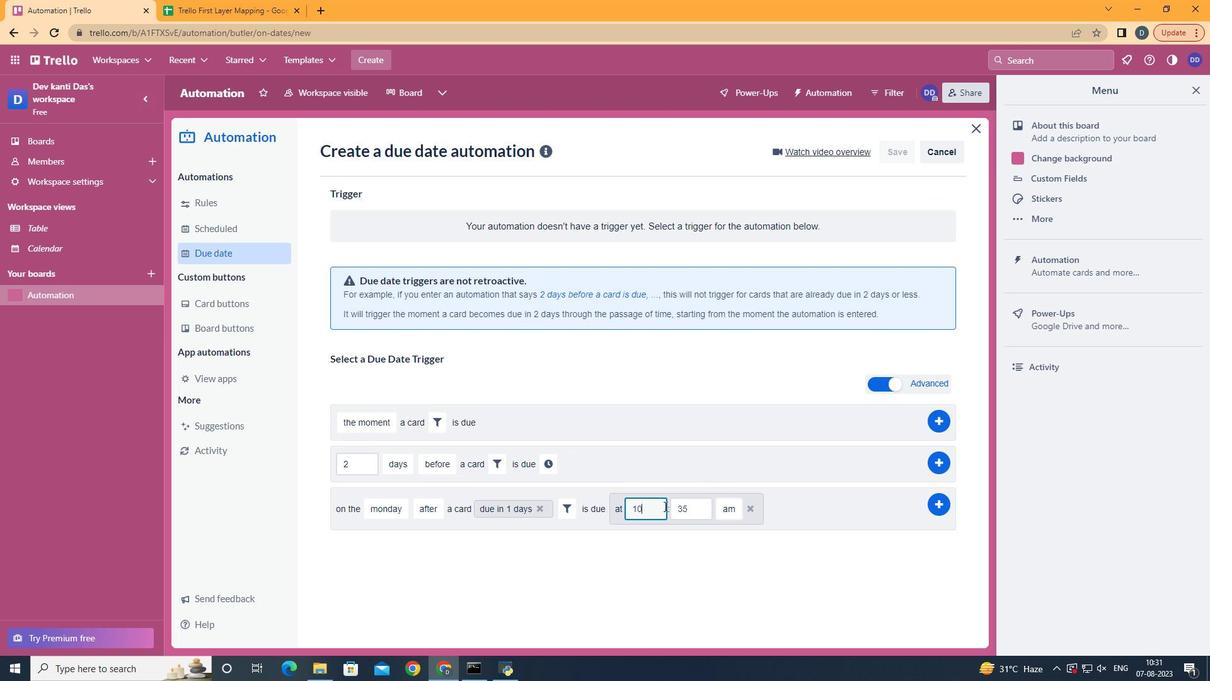 
Action: Key pressed <Key.backspace>1
Screenshot: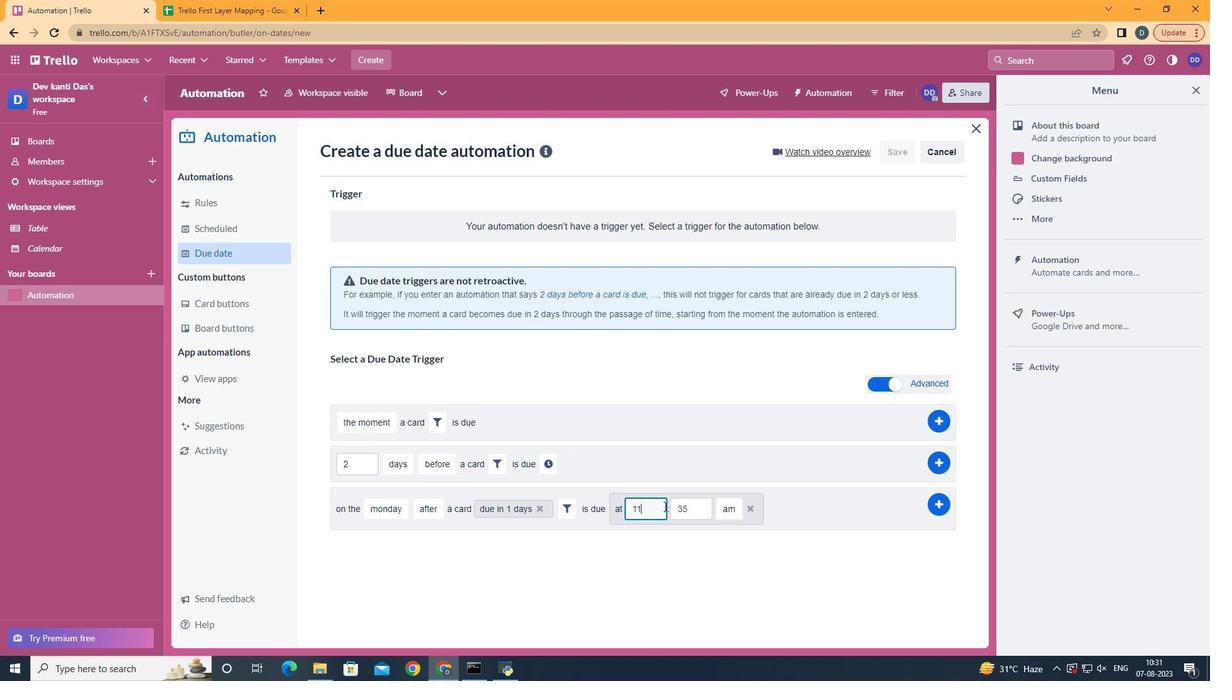 
Action: Mouse moved to (696, 503)
Screenshot: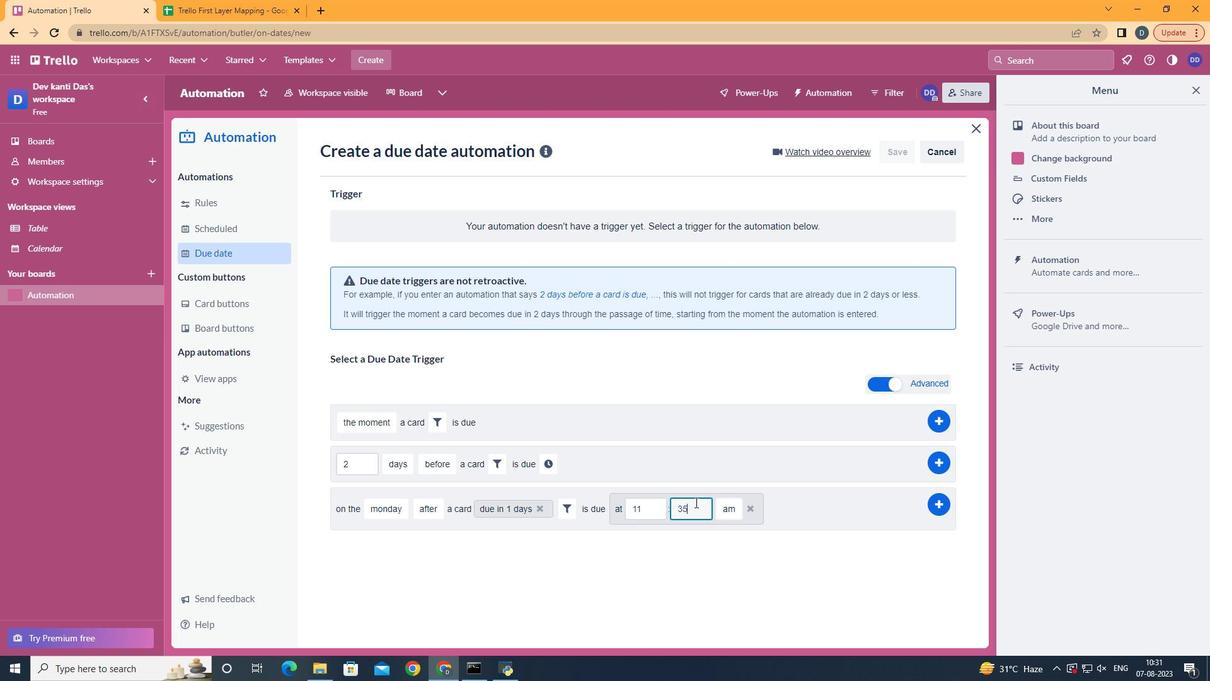 
Action: Mouse pressed left at (696, 503)
Screenshot: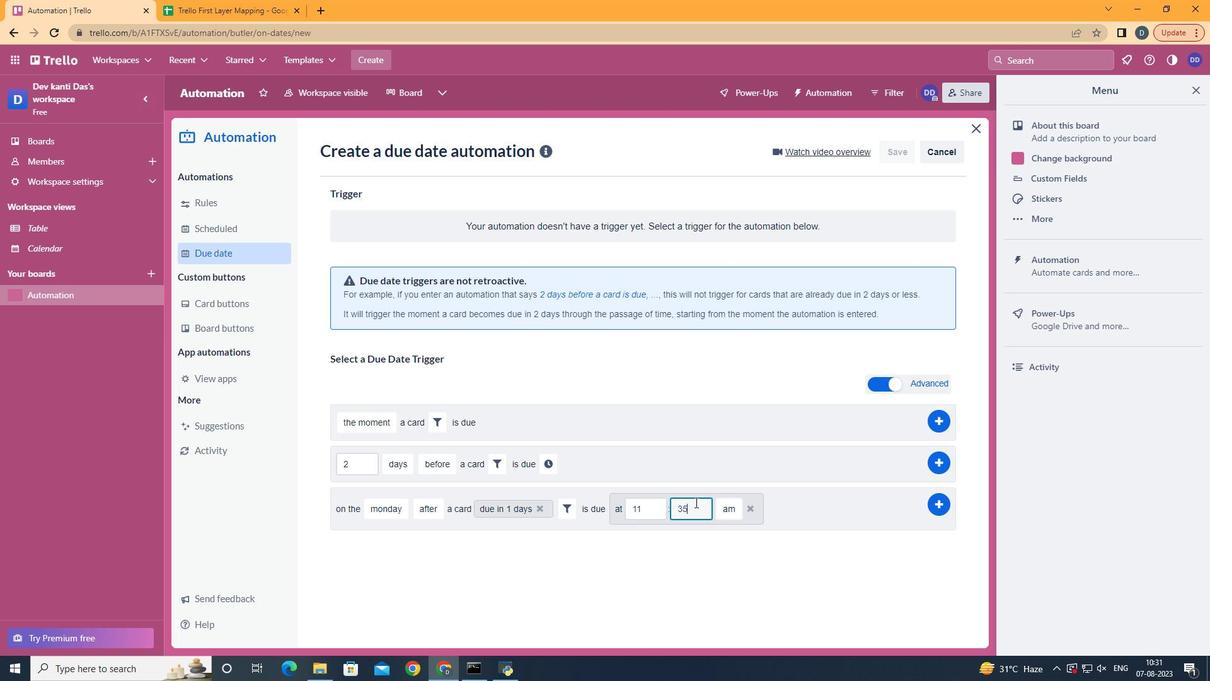 
Action: Key pressed <Key.backspace>
Screenshot: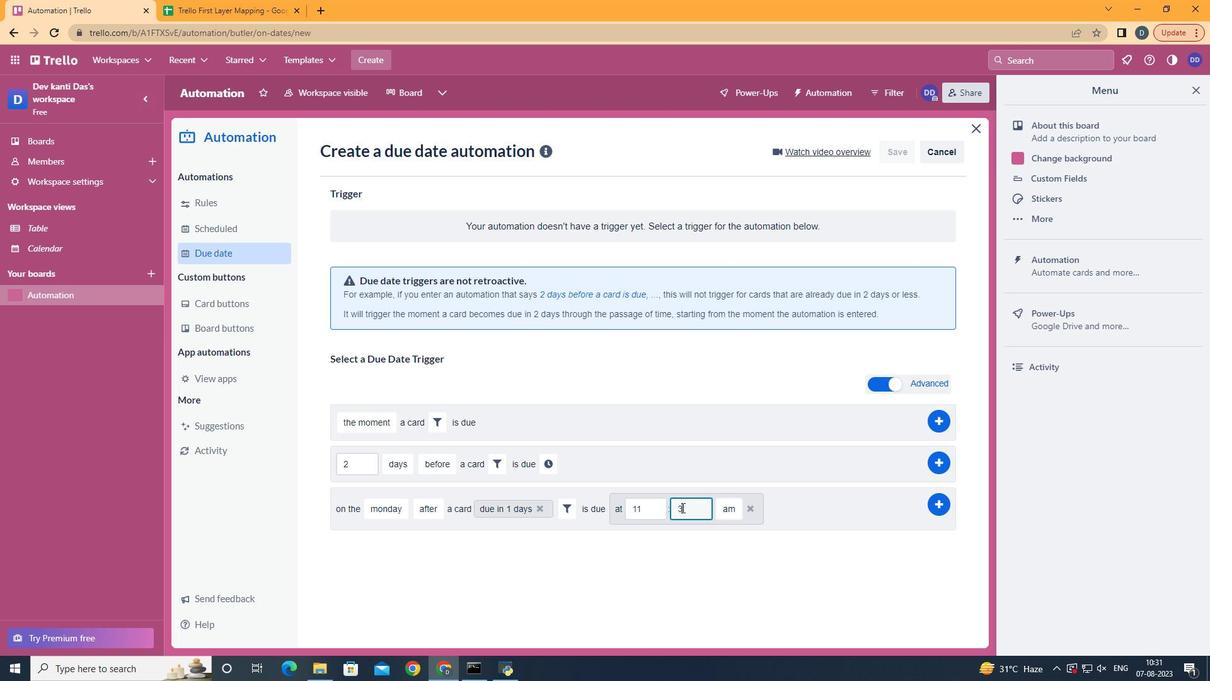 
Action: Mouse moved to (683, 508)
Screenshot: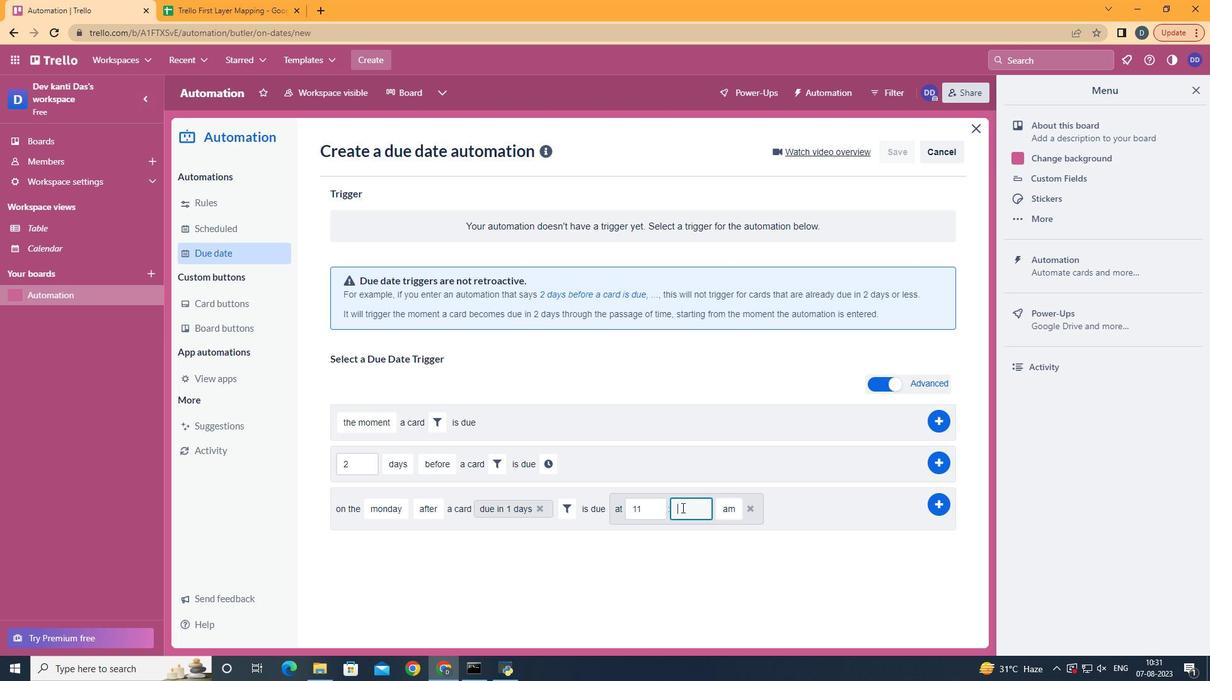 
Action: Key pressed <Key.backspace>00
Screenshot: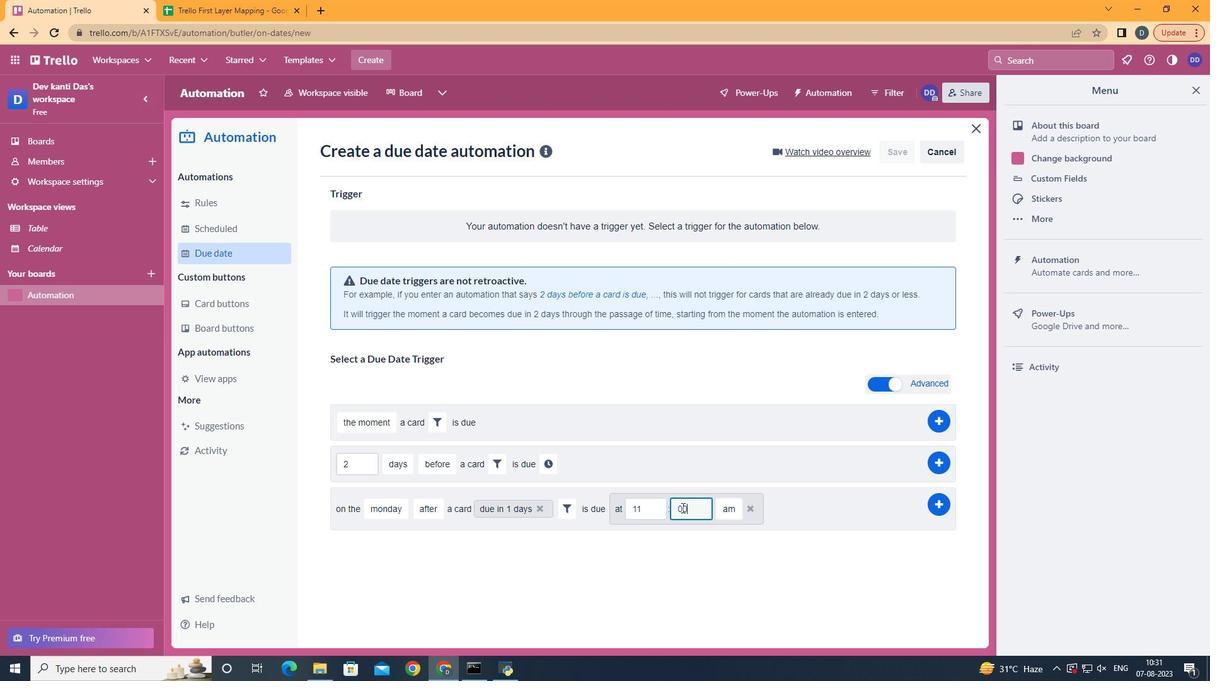 
Action: Mouse moved to (939, 504)
Screenshot: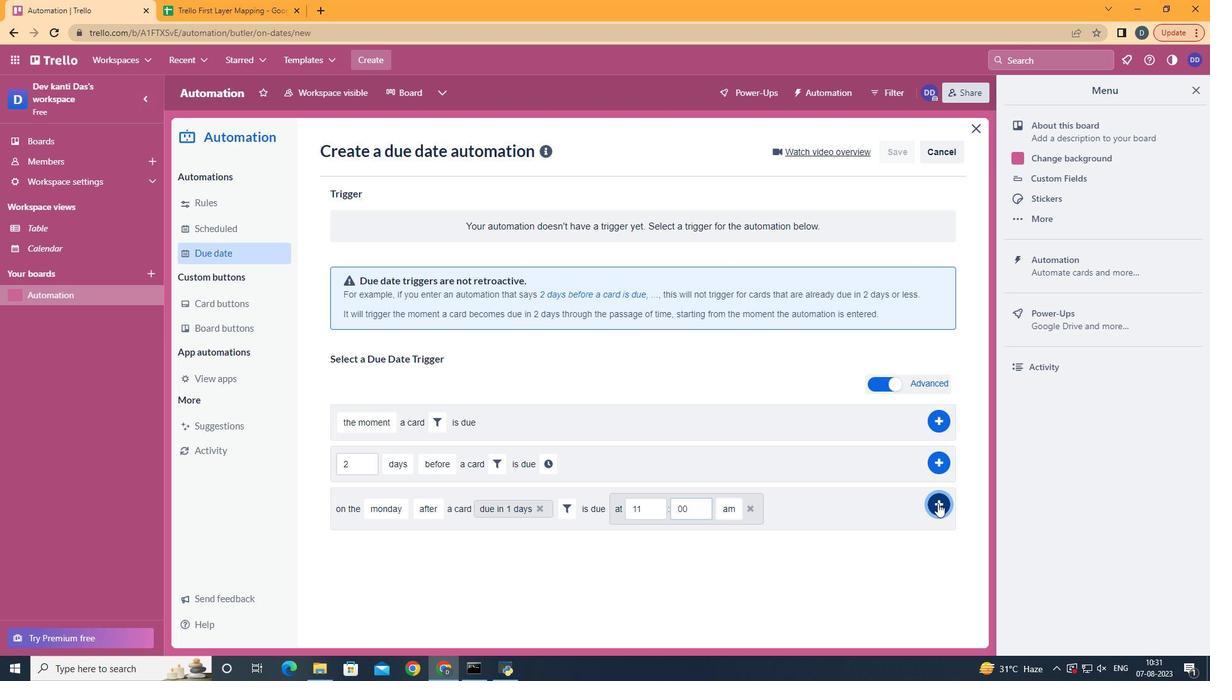 
Action: Mouse pressed left at (939, 504)
Screenshot: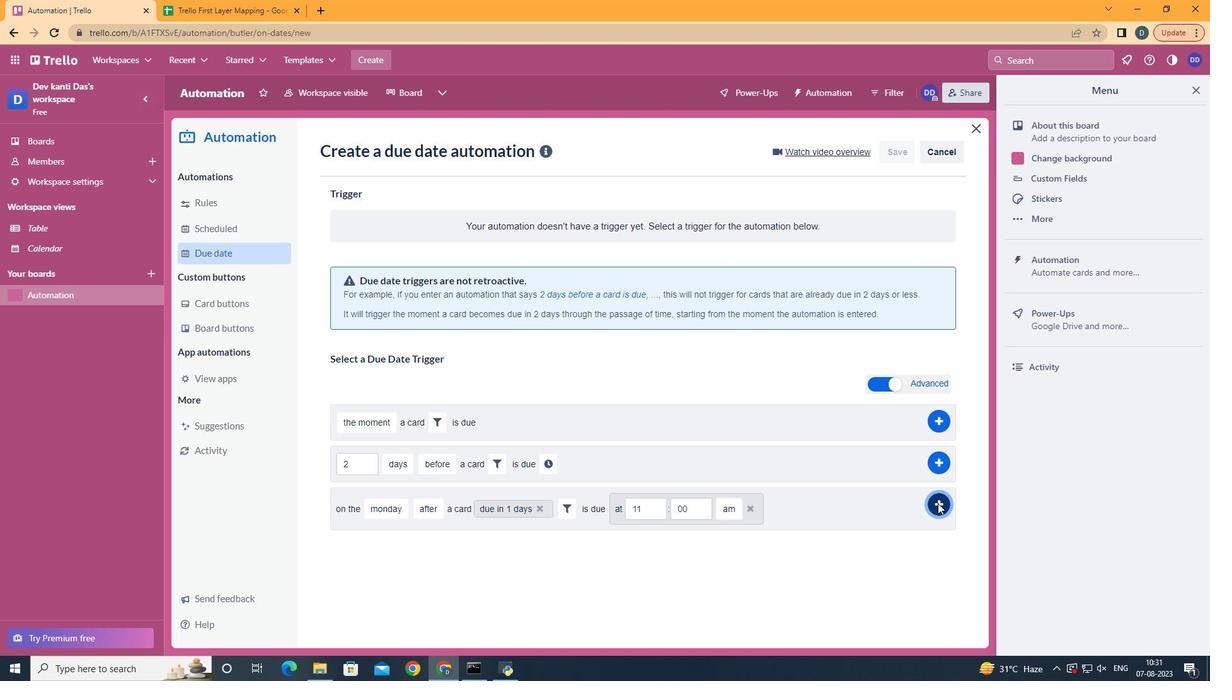 
Action: Mouse moved to (562, 225)
Screenshot: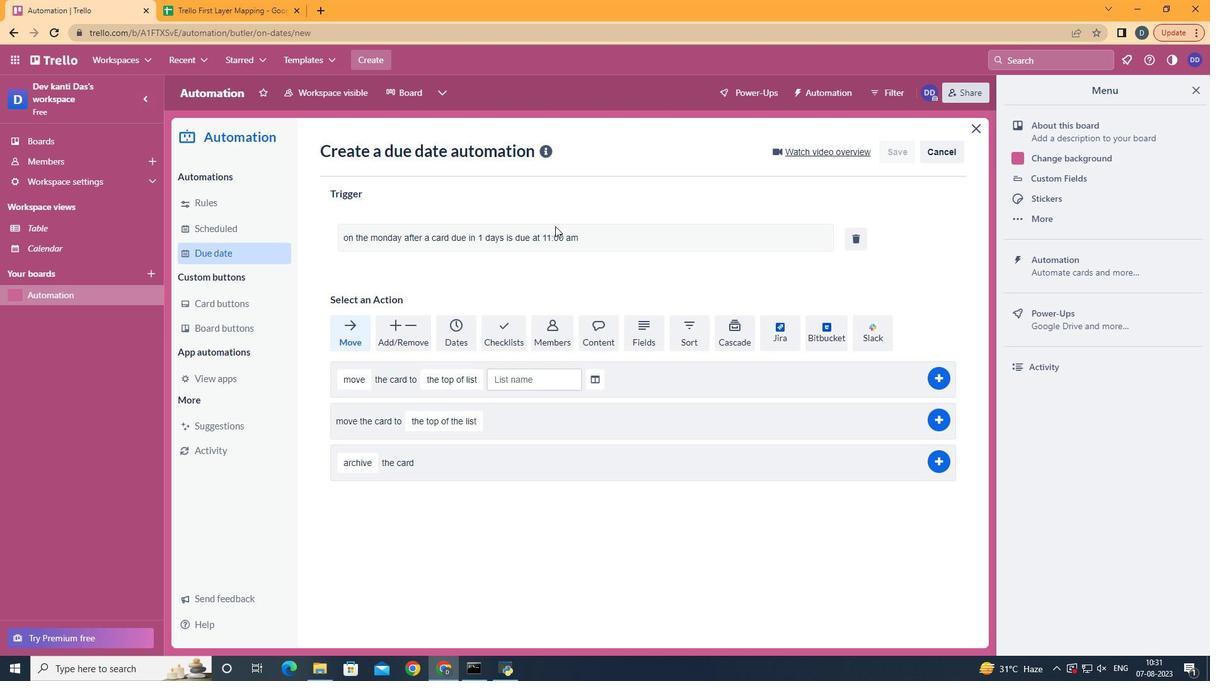 
